 Task: Change the primary time zone to (GMT+00:00) United Kingdom Time.
Action: Mouse moved to (841, 82)
Screenshot: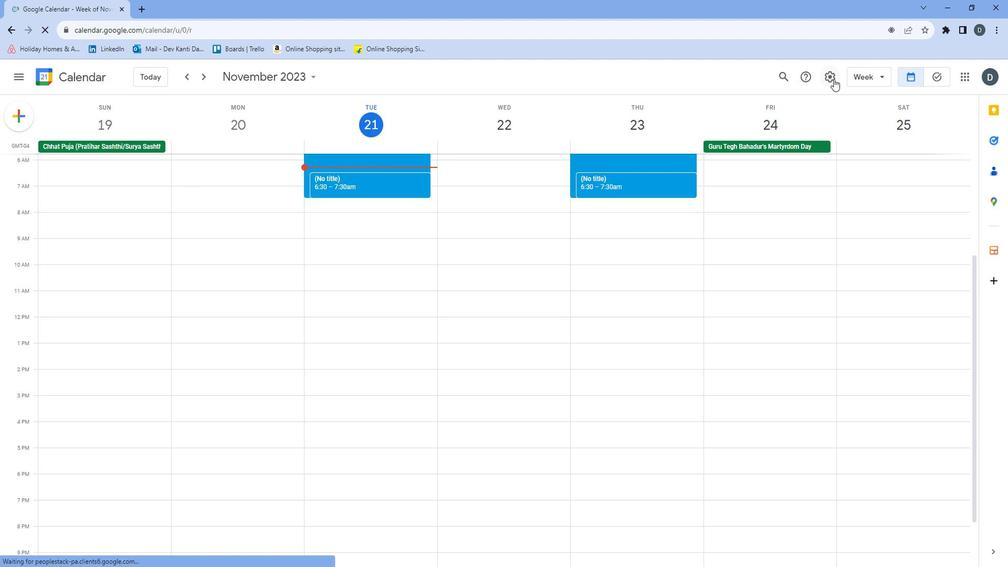 
Action: Mouse pressed left at (841, 82)
Screenshot: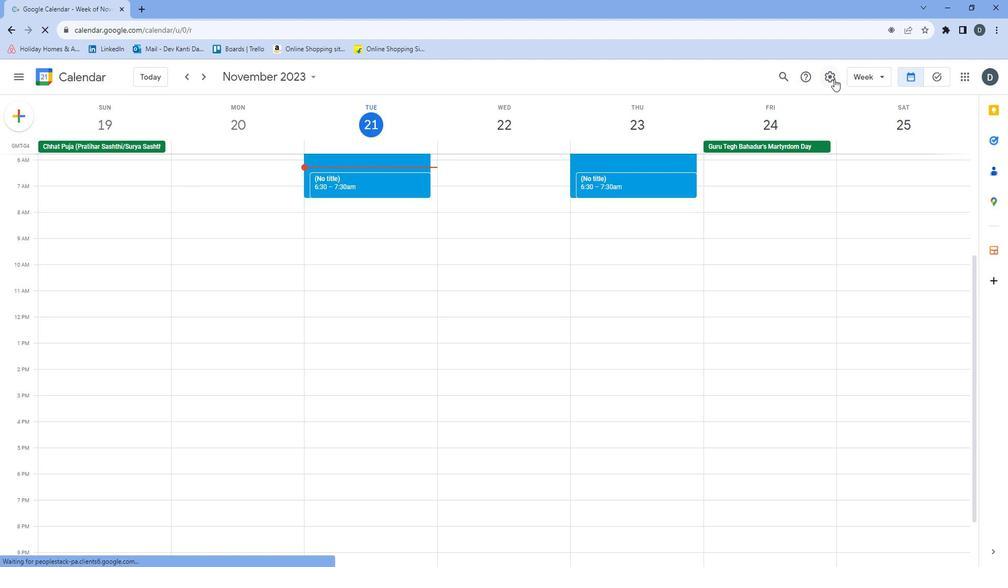
Action: Mouse moved to (845, 99)
Screenshot: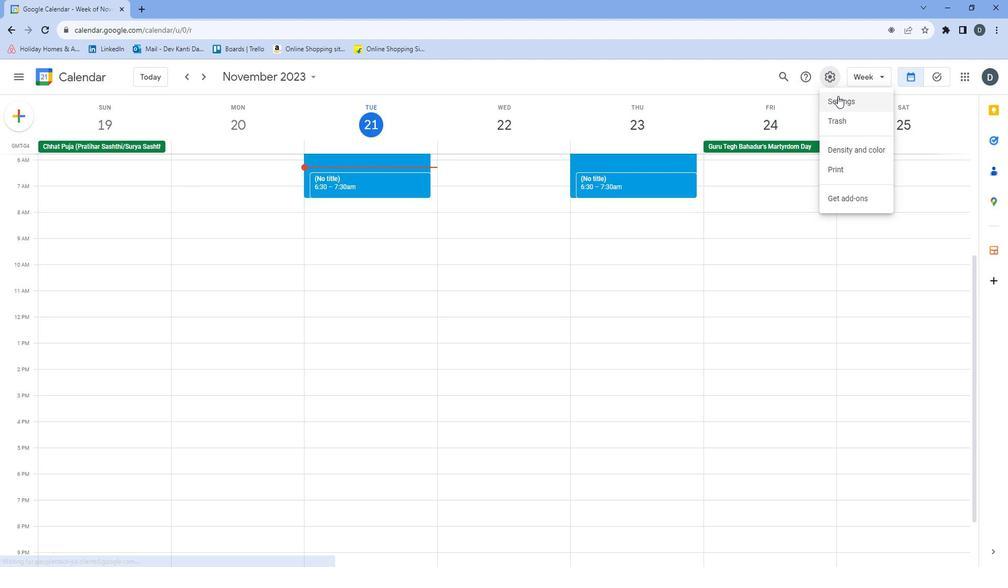 
Action: Mouse pressed left at (845, 99)
Screenshot: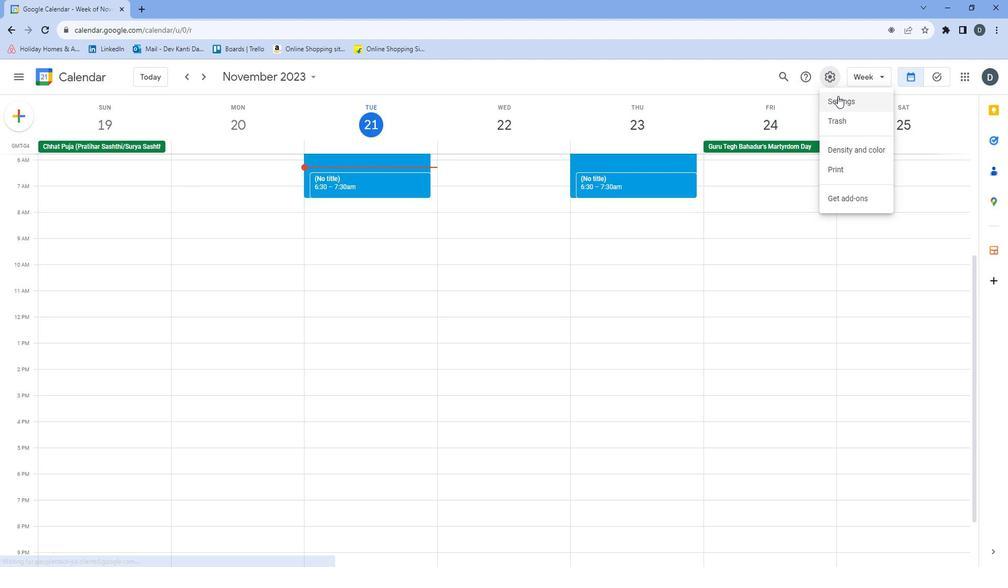 
Action: Mouse moved to (391, 337)
Screenshot: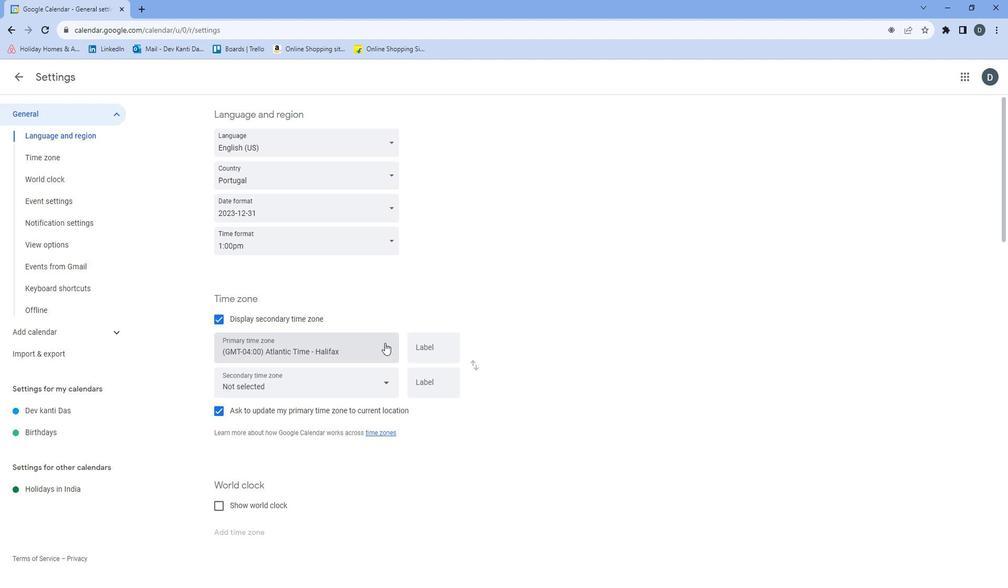 
Action: Mouse pressed left at (391, 337)
Screenshot: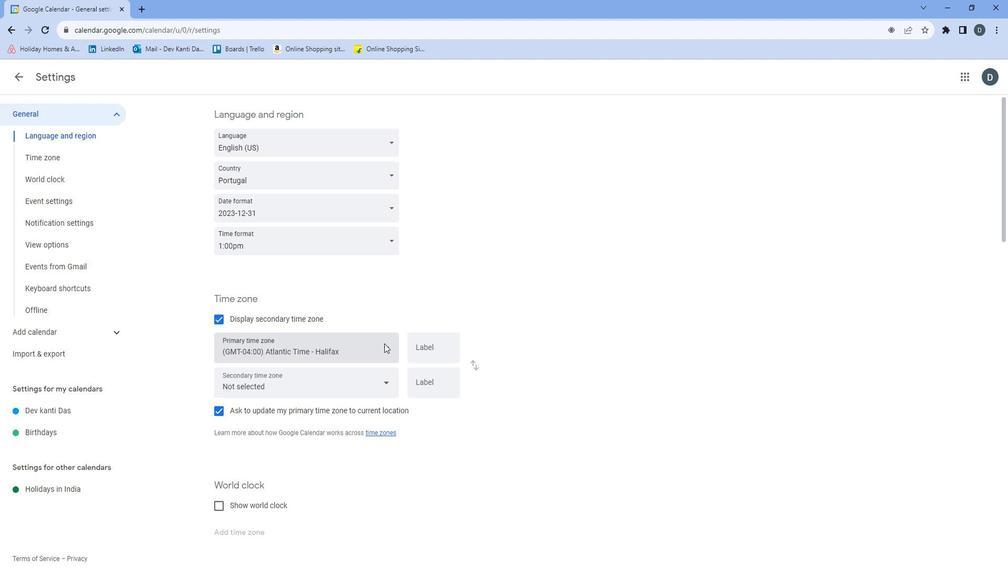 
Action: Mouse moved to (402, 150)
Screenshot: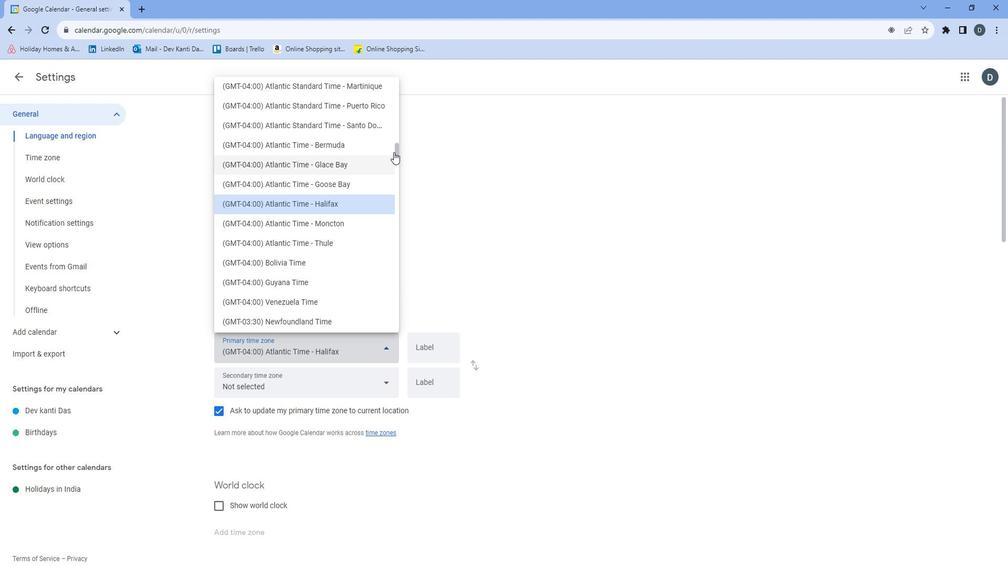 
Action: Mouse pressed left at (402, 150)
Screenshot: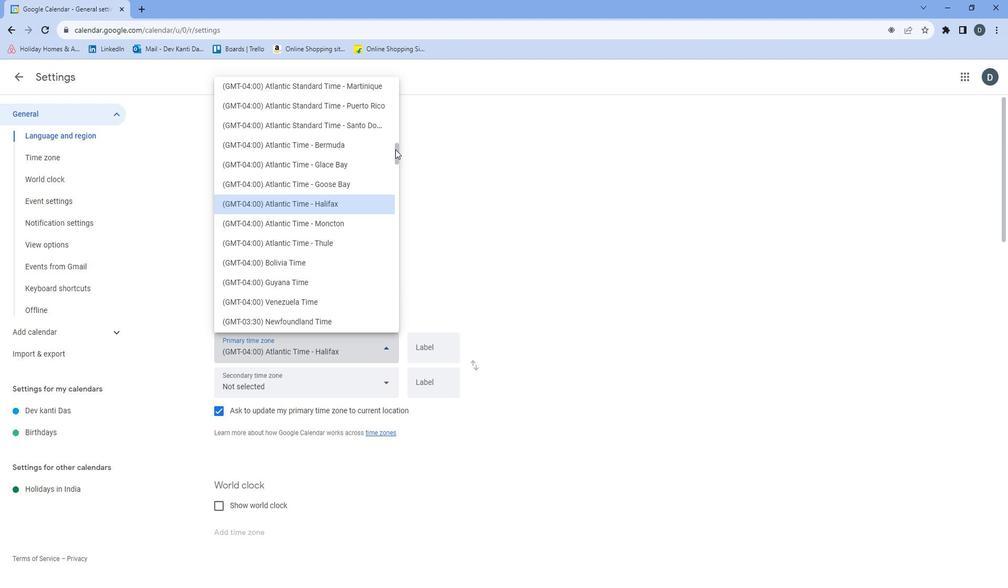 
Action: Mouse moved to (383, 128)
Screenshot: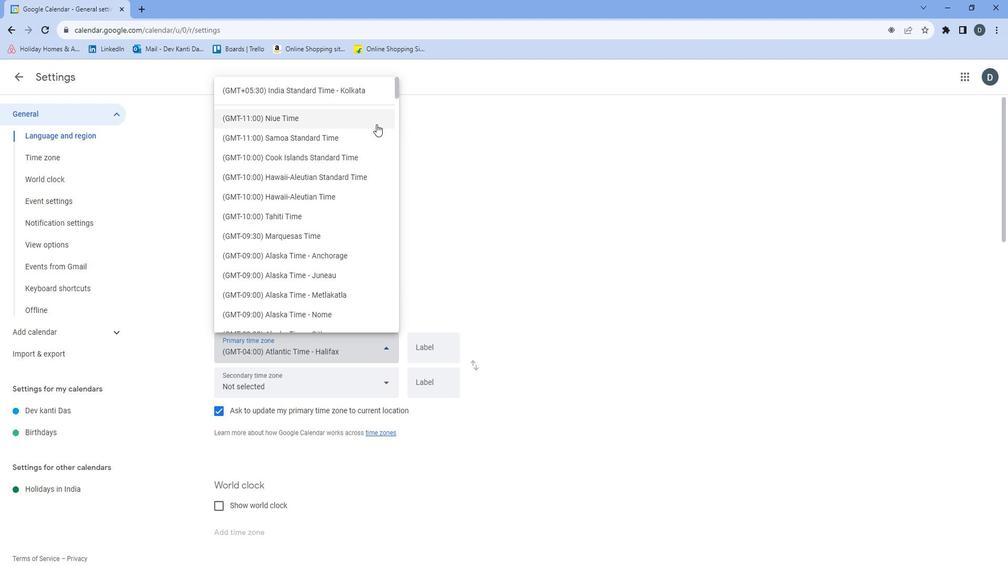 
Action: Mouse scrolled (383, 128) with delta (0, 0)
Screenshot: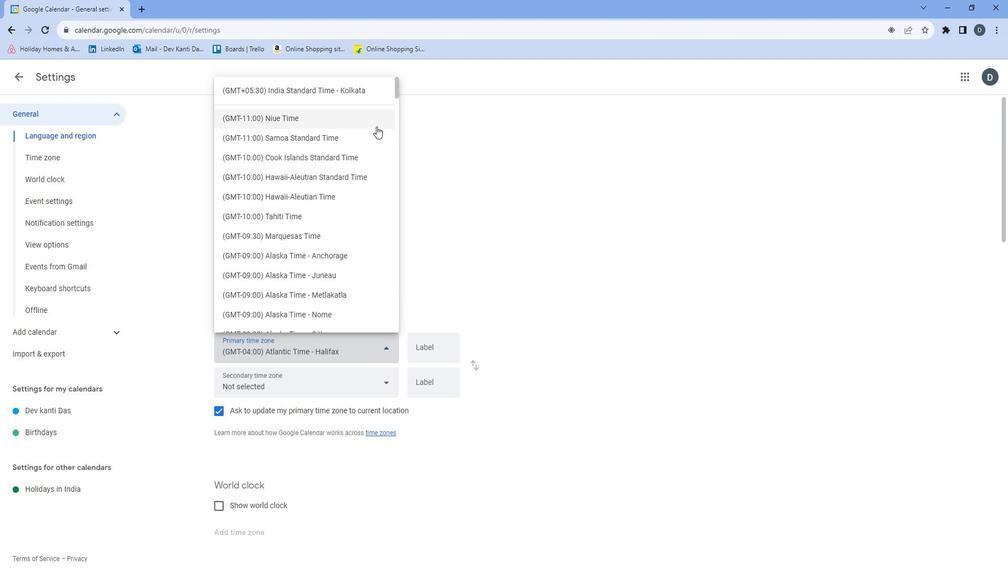 
Action: Mouse scrolled (383, 128) with delta (0, 0)
Screenshot: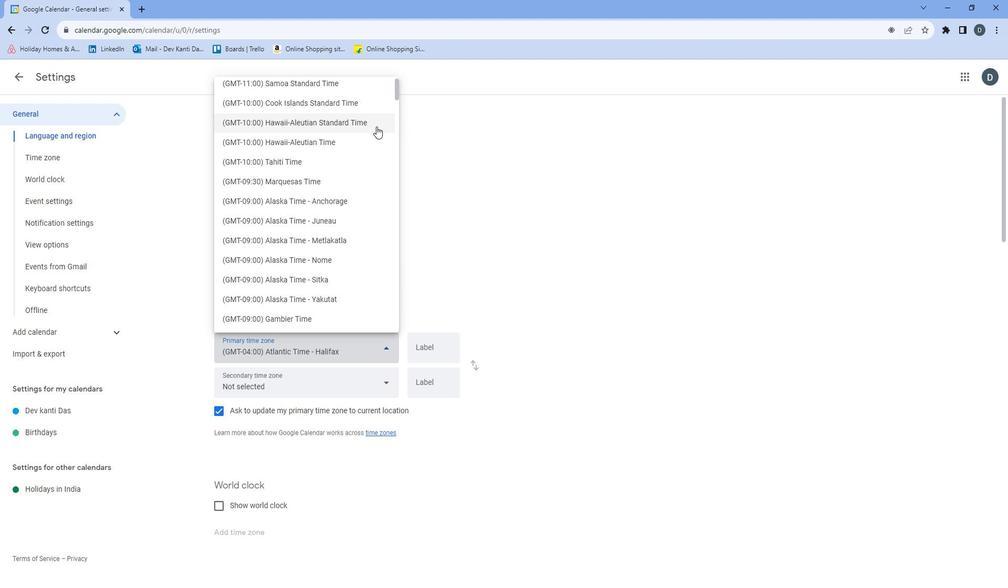 
Action: Mouse scrolled (383, 128) with delta (0, 0)
Screenshot: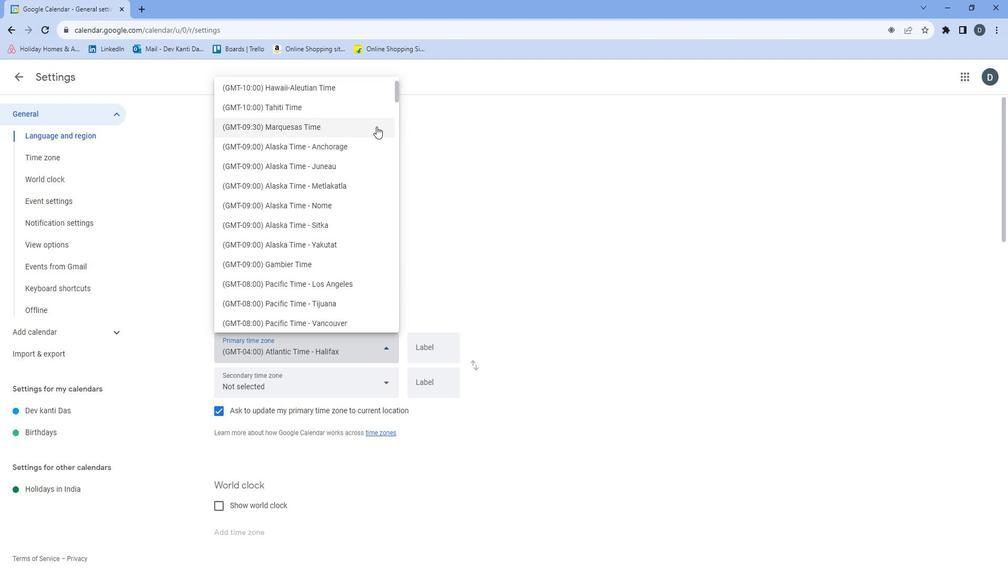 
Action: Mouse scrolled (383, 128) with delta (0, 0)
Screenshot: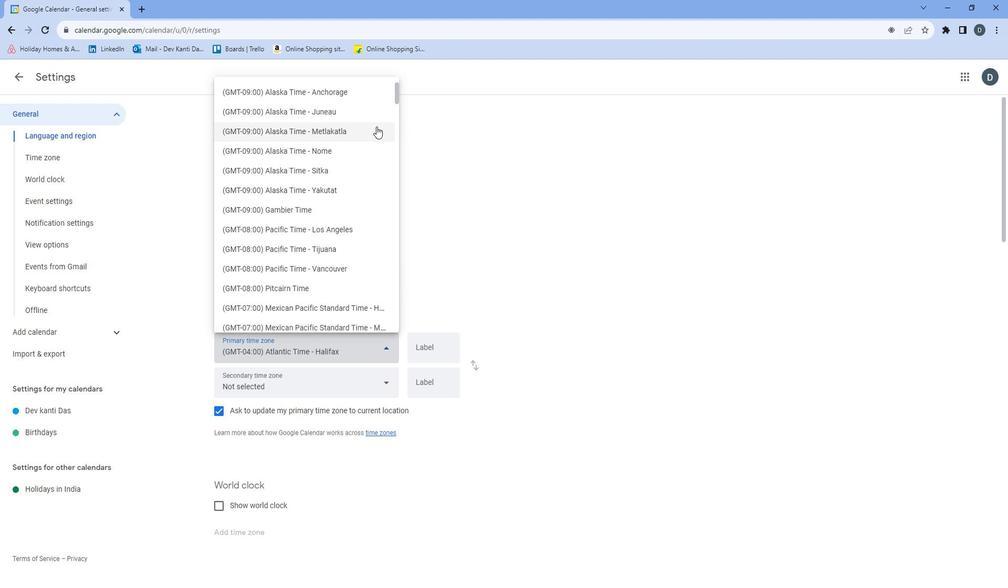 
Action: Mouse moved to (383, 128)
Screenshot: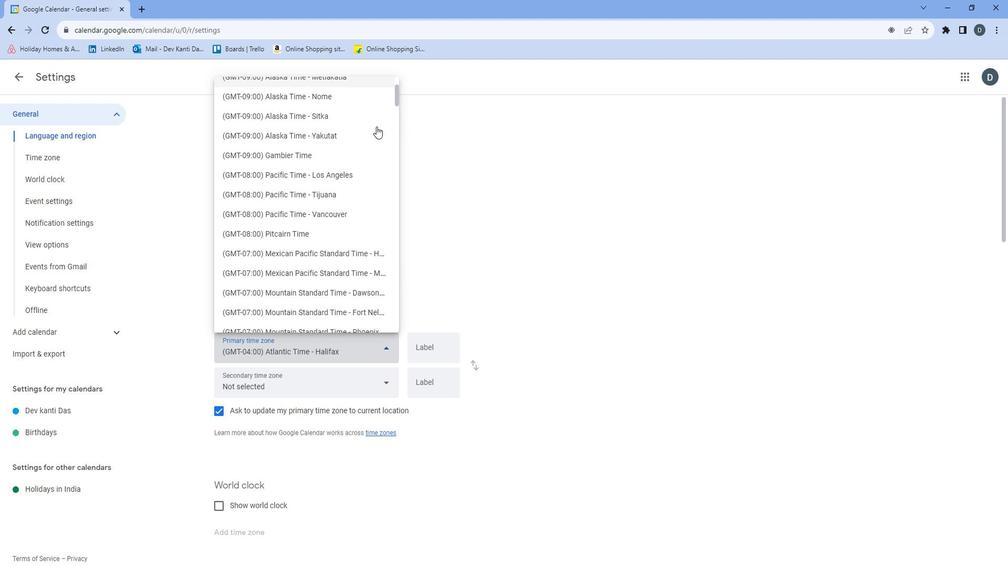 
Action: Mouse scrolled (383, 128) with delta (0, 0)
Screenshot: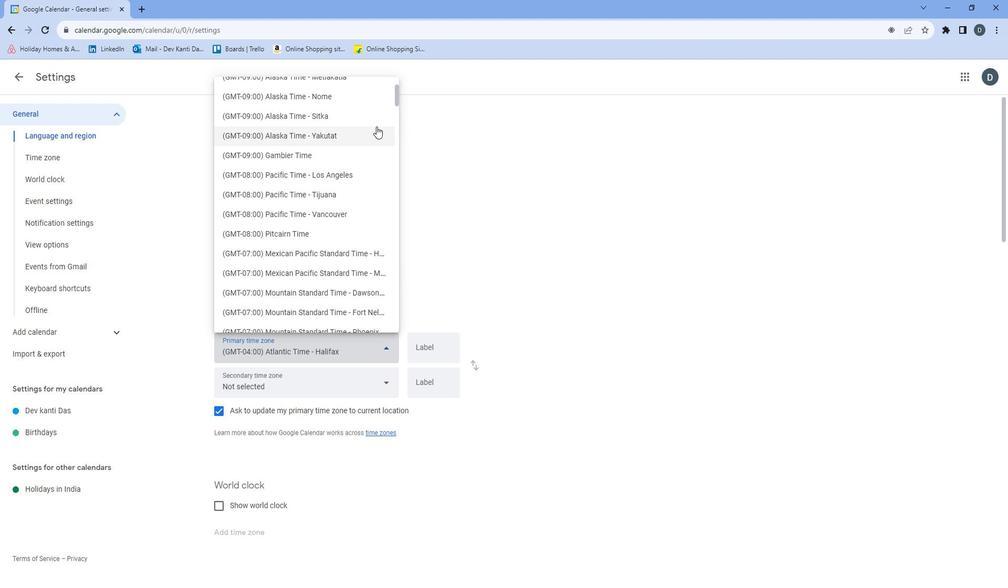 
Action: Mouse moved to (388, 128)
Screenshot: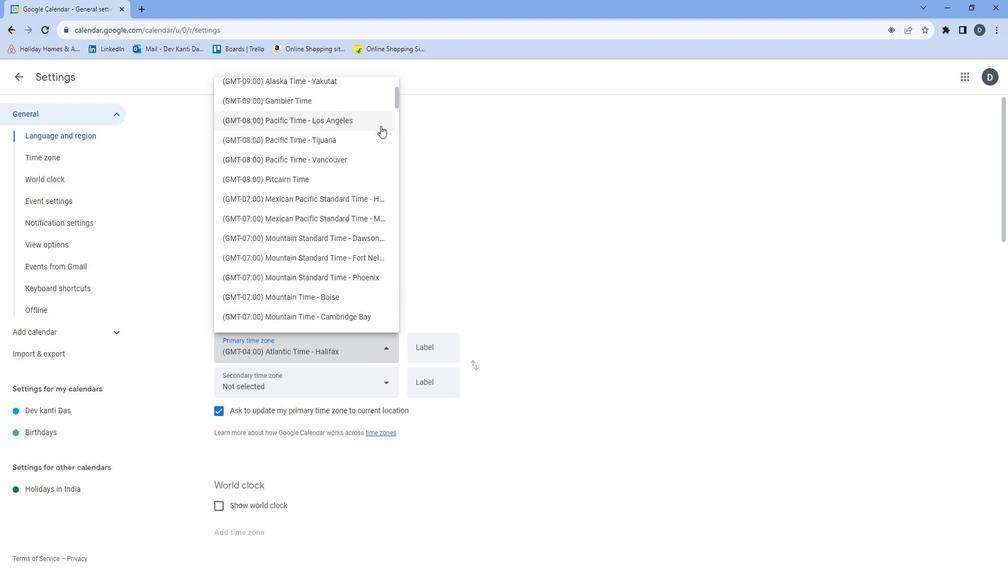 
Action: Mouse scrolled (388, 127) with delta (0, 0)
Screenshot: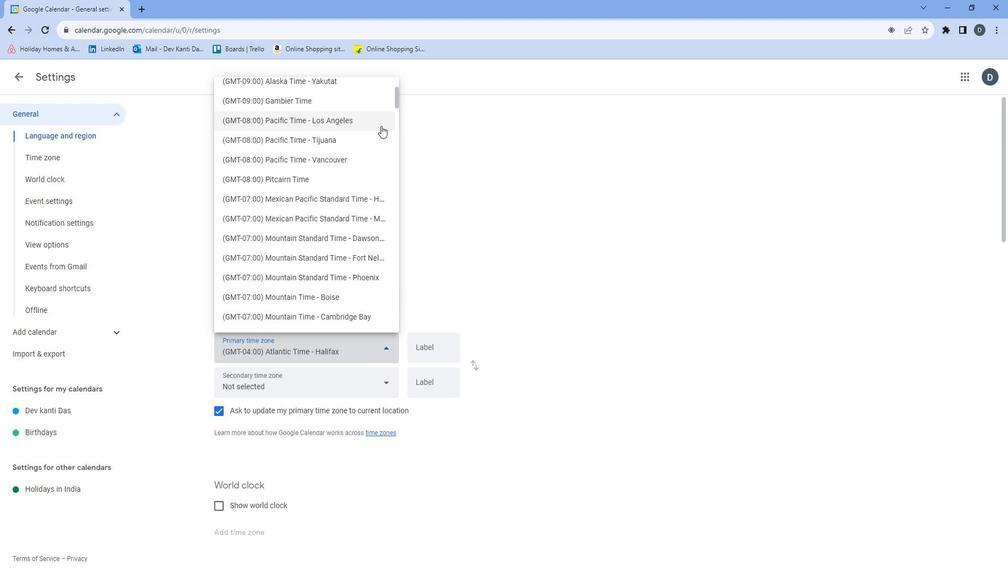 
Action: Mouse scrolled (388, 127) with delta (0, 0)
Screenshot: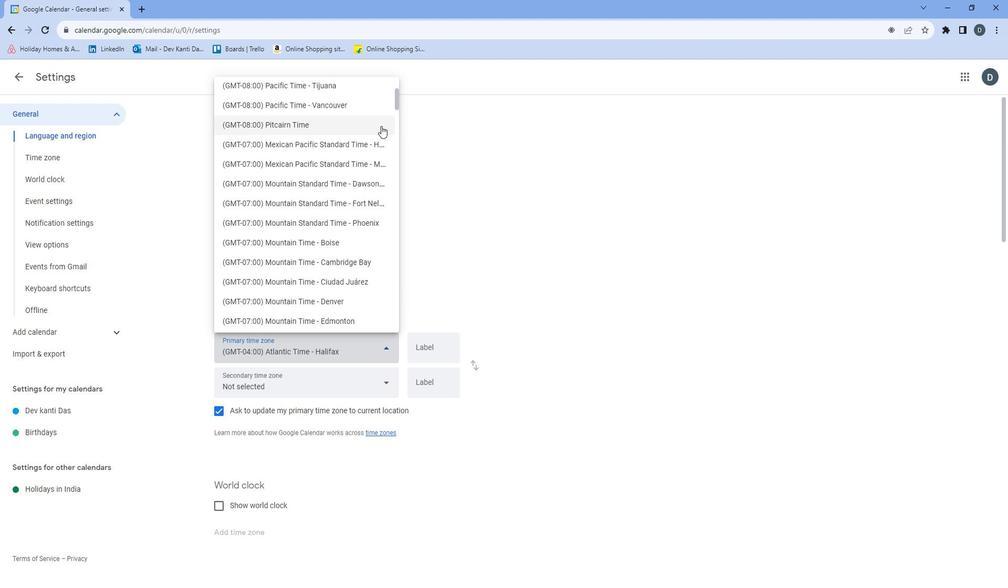 
Action: Mouse scrolled (388, 127) with delta (0, 0)
Screenshot: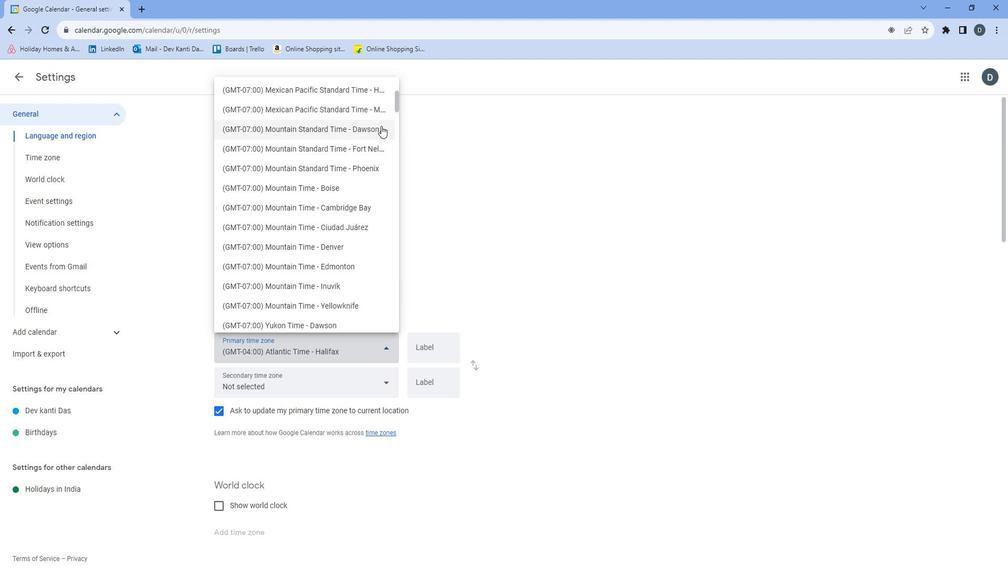 
Action: Mouse scrolled (388, 127) with delta (0, 0)
Screenshot: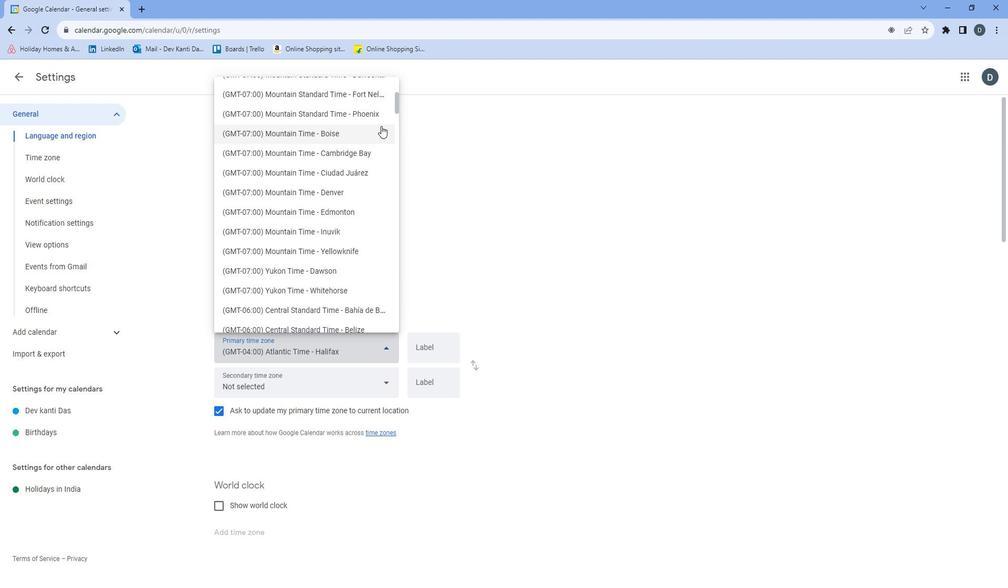 
Action: Mouse scrolled (388, 127) with delta (0, 0)
Screenshot: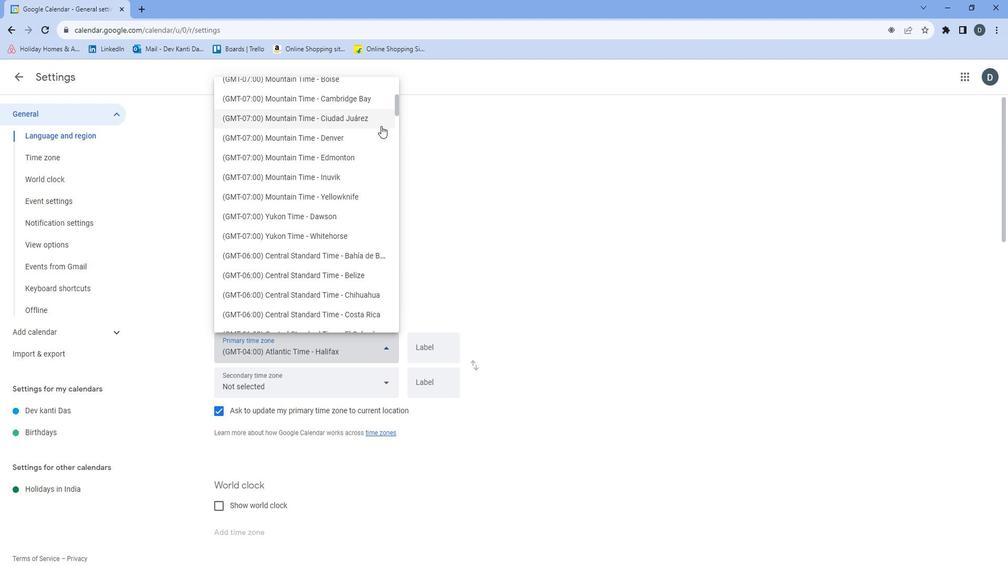 
Action: Mouse moved to (388, 128)
Screenshot: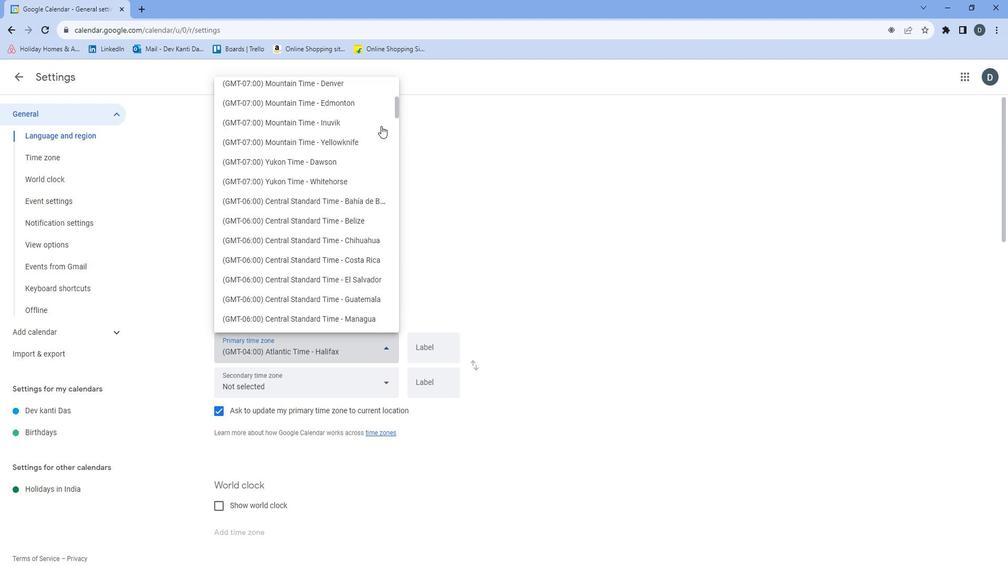 
Action: Mouse scrolled (388, 128) with delta (0, 0)
Screenshot: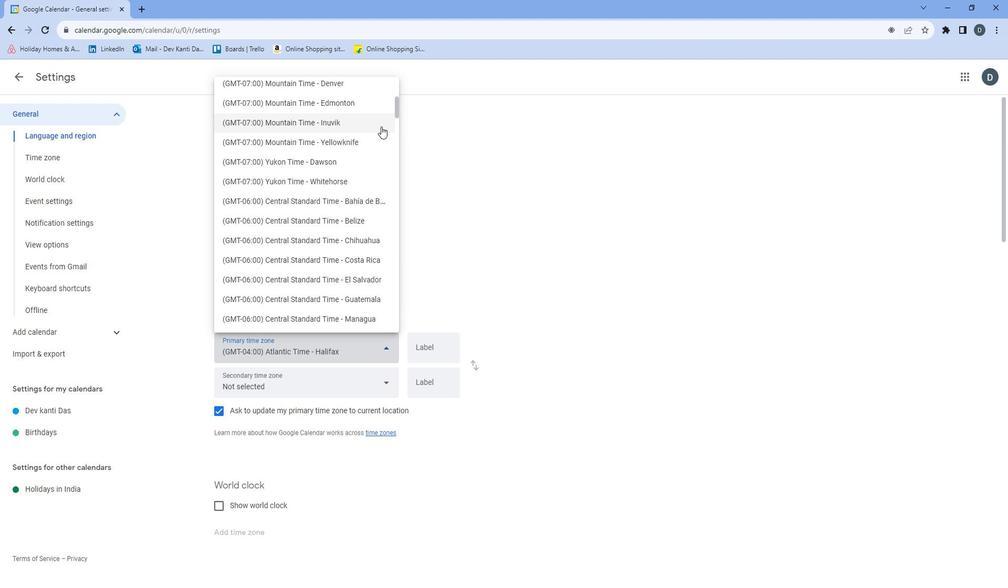 
Action: Mouse scrolled (388, 128) with delta (0, 0)
Screenshot: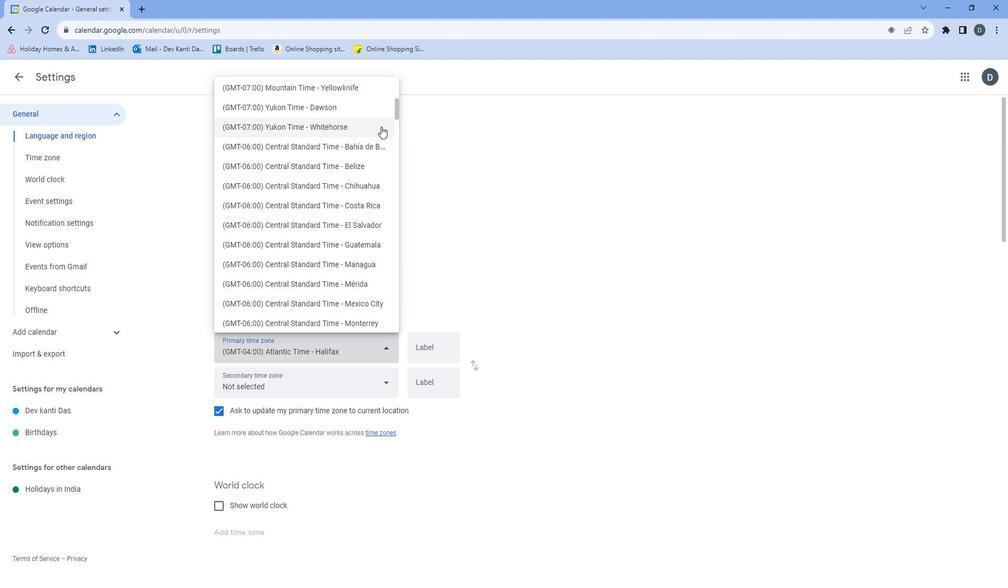 
Action: Mouse scrolled (388, 128) with delta (0, 0)
Screenshot: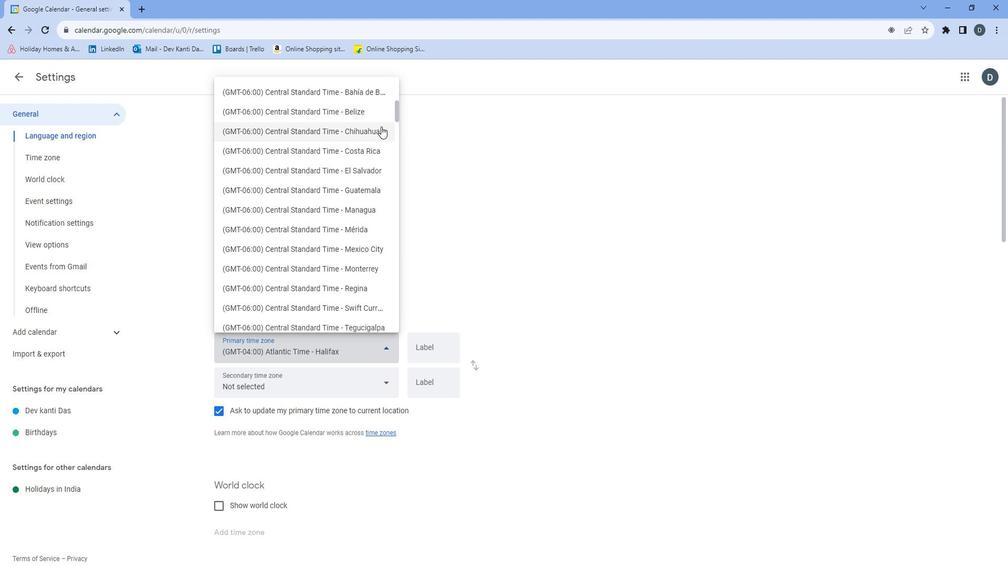 
Action: Mouse scrolled (388, 128) with delta (0, 0)
Screenshot: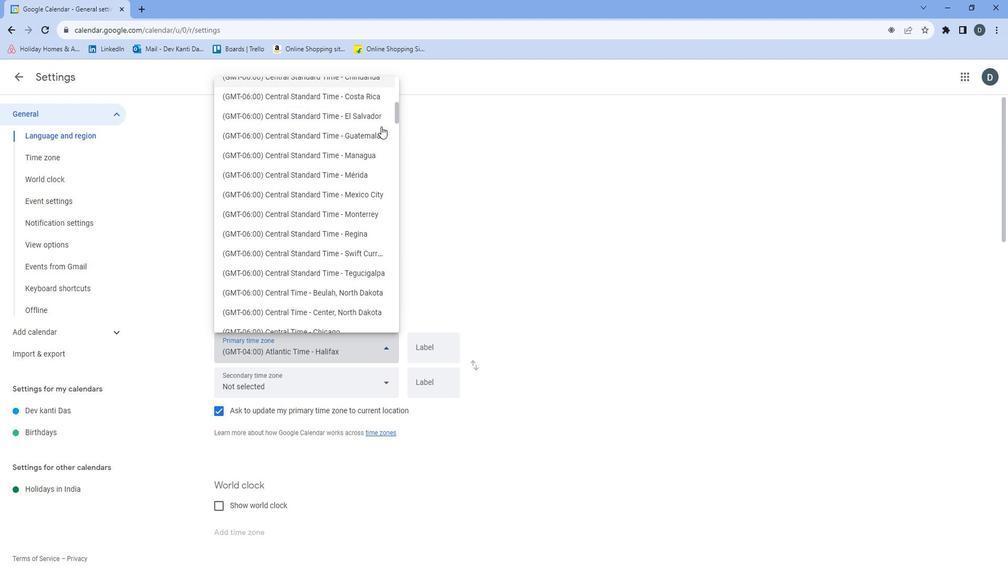 
Action: Mouse scrolled (388, 128) with delta (0, 0)
Screenshot: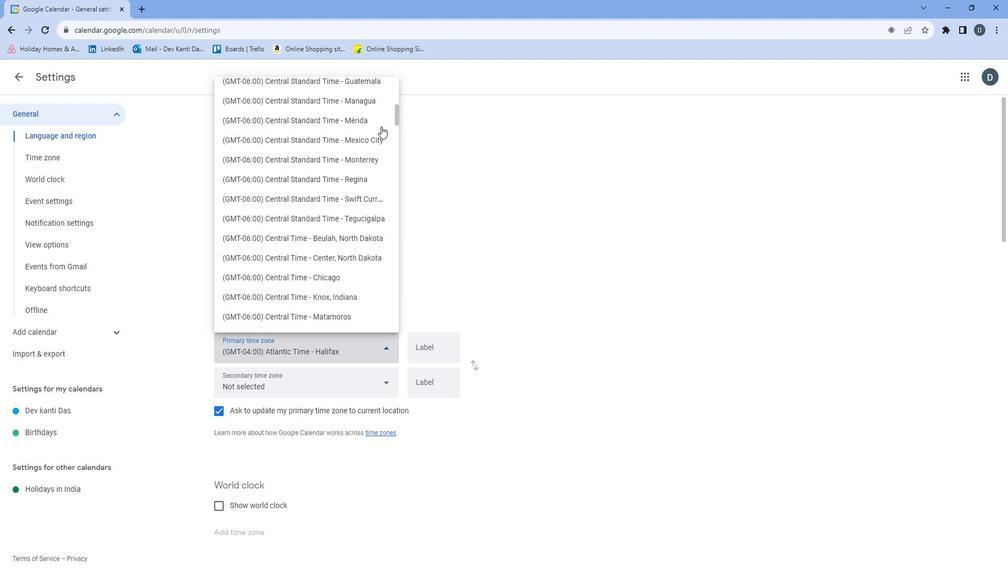 
Action: Mouse scrolled (388, 128) with delta (0, 0)
Screenshot: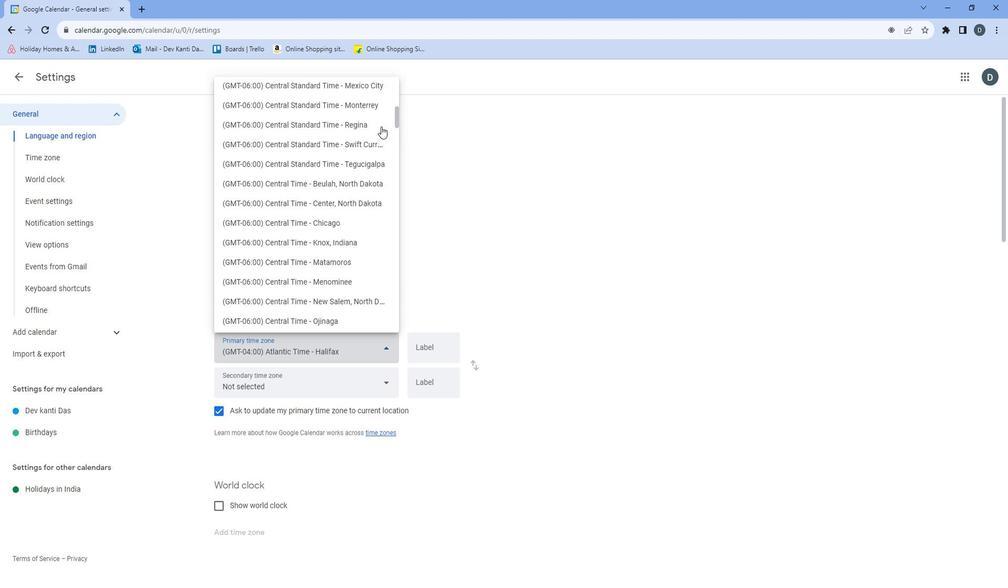 
Action: Mouse scrolled (388, 128) with delta (0, 0)
Screenshot: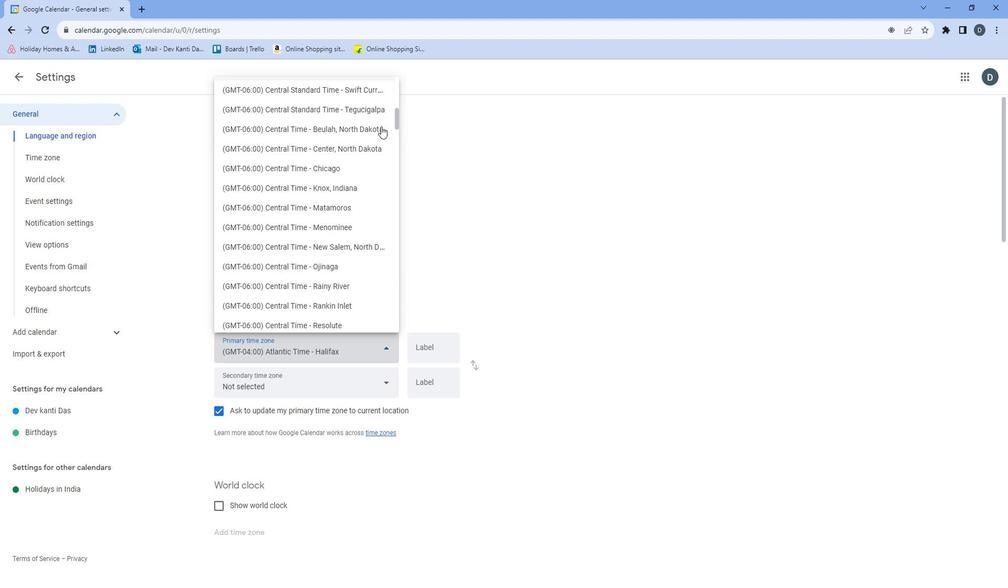 
Action: Mouse scrolled (388, 128) with delta (0, 0)
Screenshot: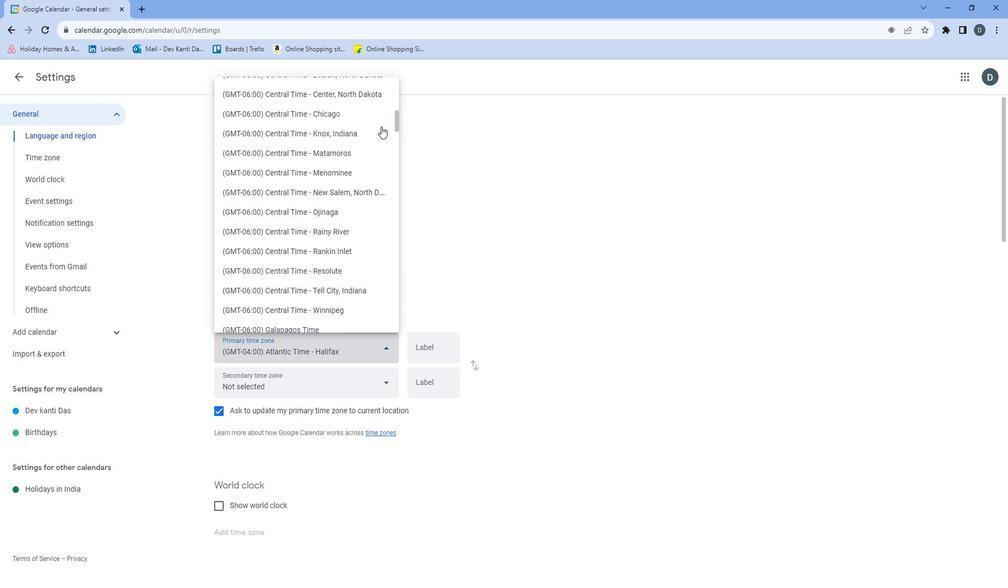 
Action: Mouse scrolled (388, 128) with delta (0, 0)
Screenshot: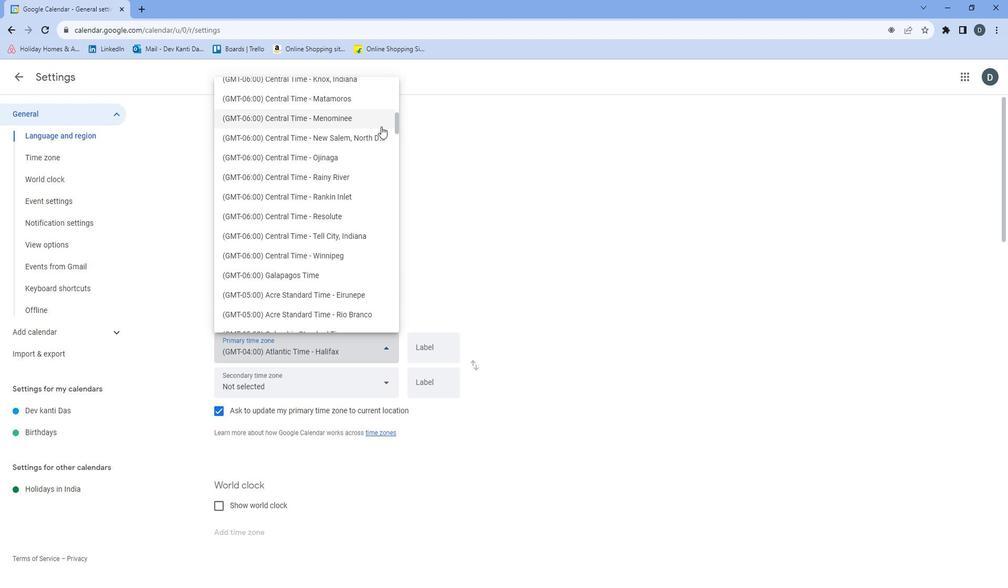 
Action: Mouse scrolled (388, 128) with delta (0, 0)
Screenshot: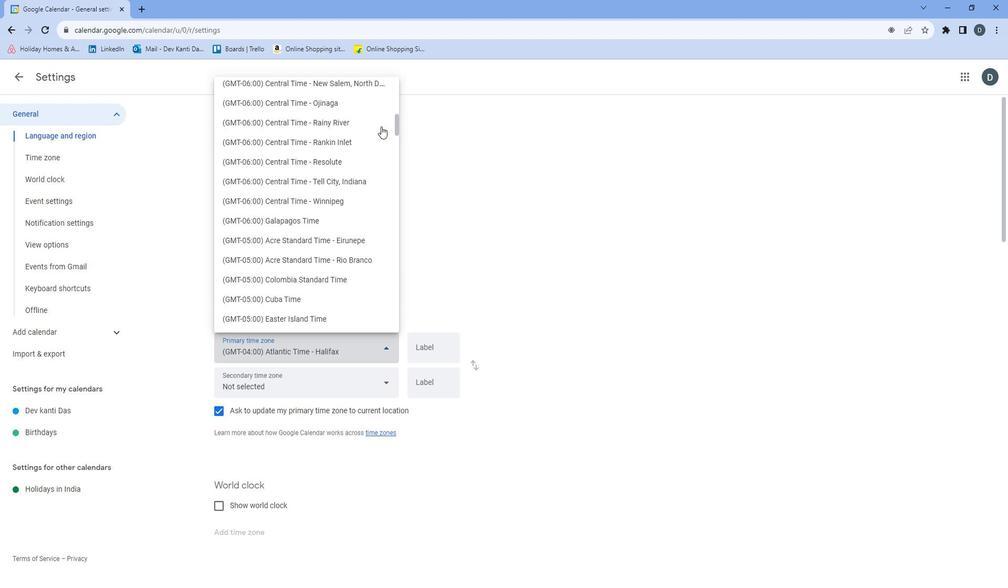 
Action: Mouse scrolled (388, 128) with delta (0, 0)
Screenshot: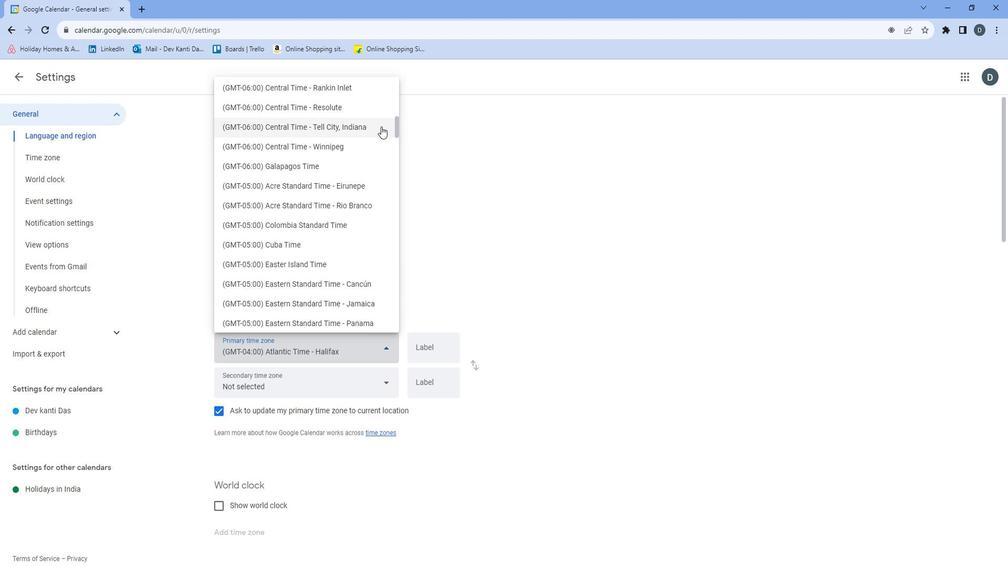 
Action: Mouse scrolled (388, 128) with delta (0, 0)
Screenshot: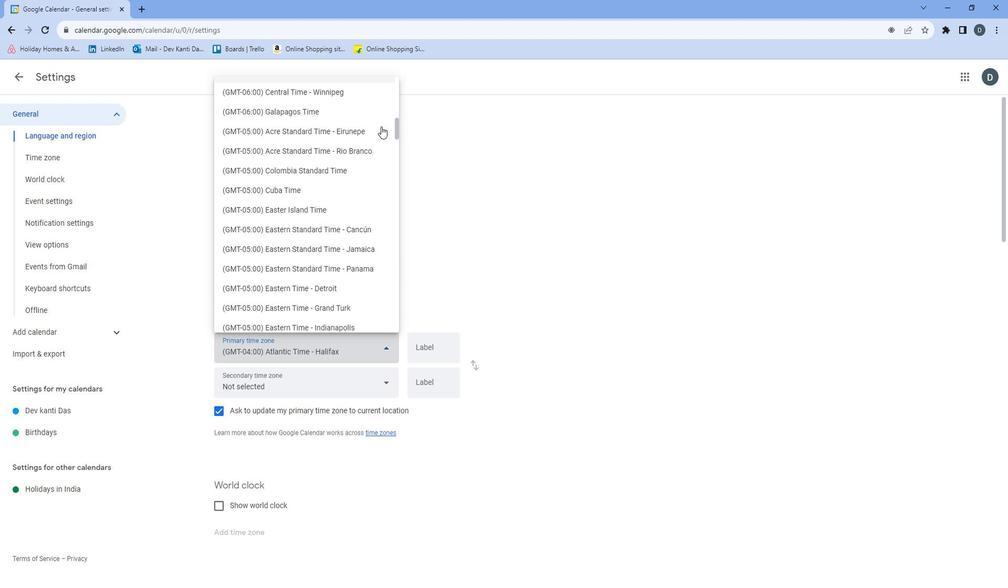 
Action: Mouse scrolled (388, 128) with delta (0, 0)
Screenshot: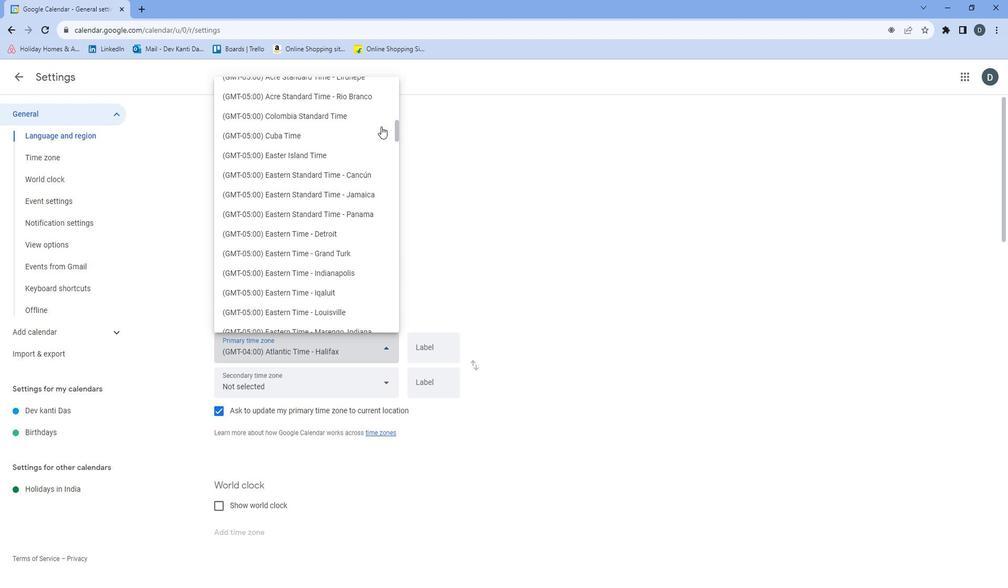 
Action: Mouse scrolled (388, 128) with delta (0, 0)
Screenshot: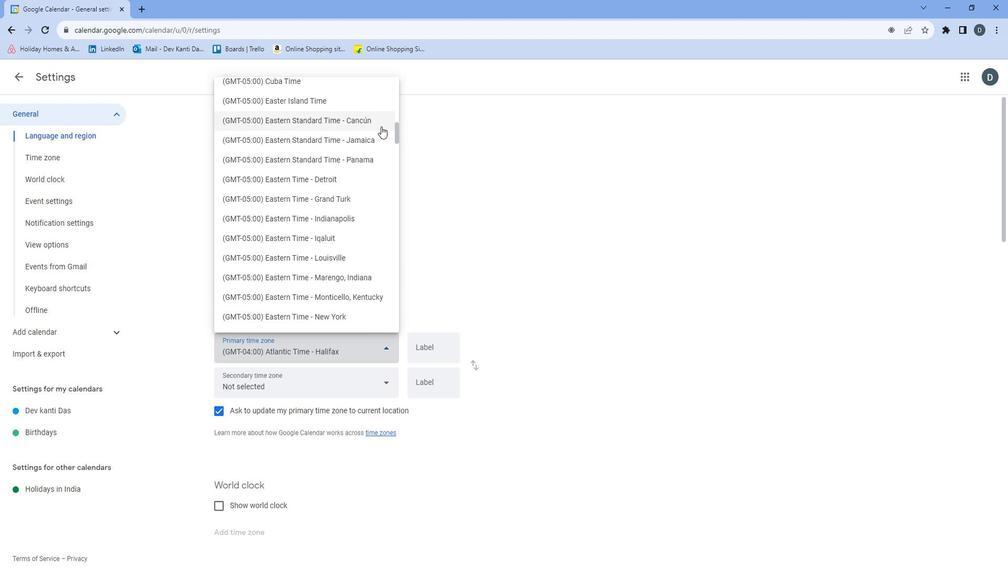 
Action: Mouse scrolled (388, 128) with delta (0, 0)
Screenshot: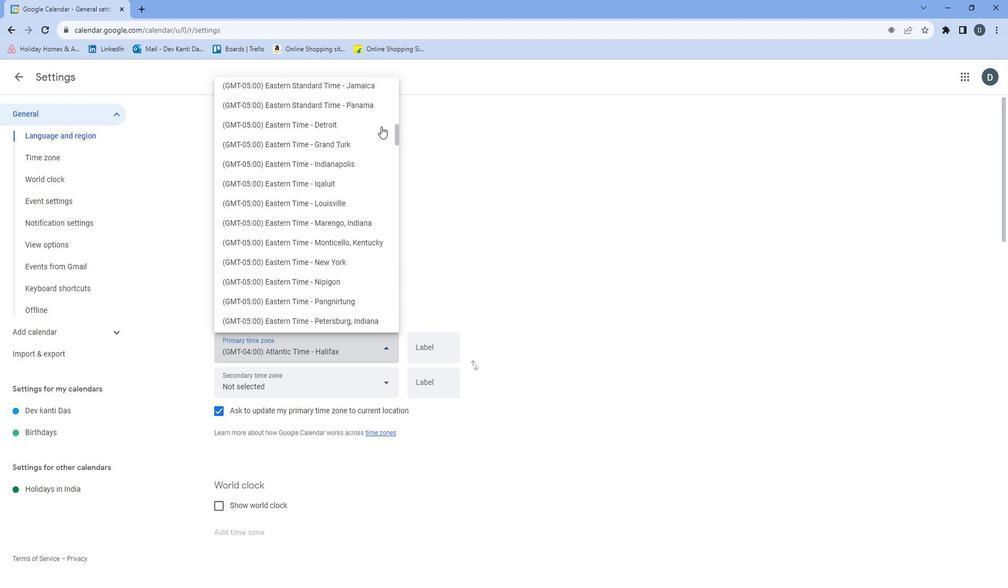 
Action: Mouse scrolled (388, 128) with delta (0, 0)
Screenshot: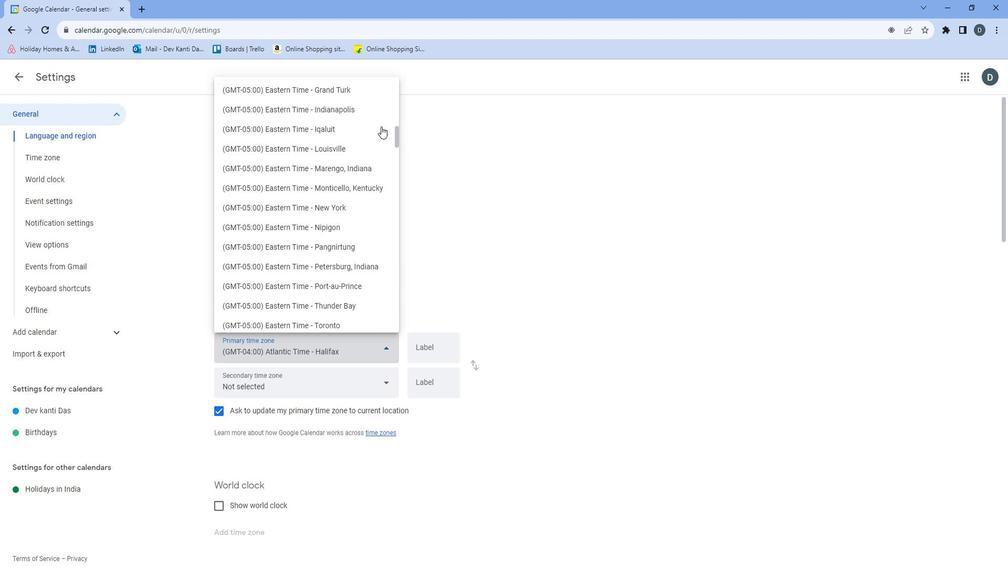 
Action: Mouse scrolled (388, 128) with delta (0, 0)
Screenshot: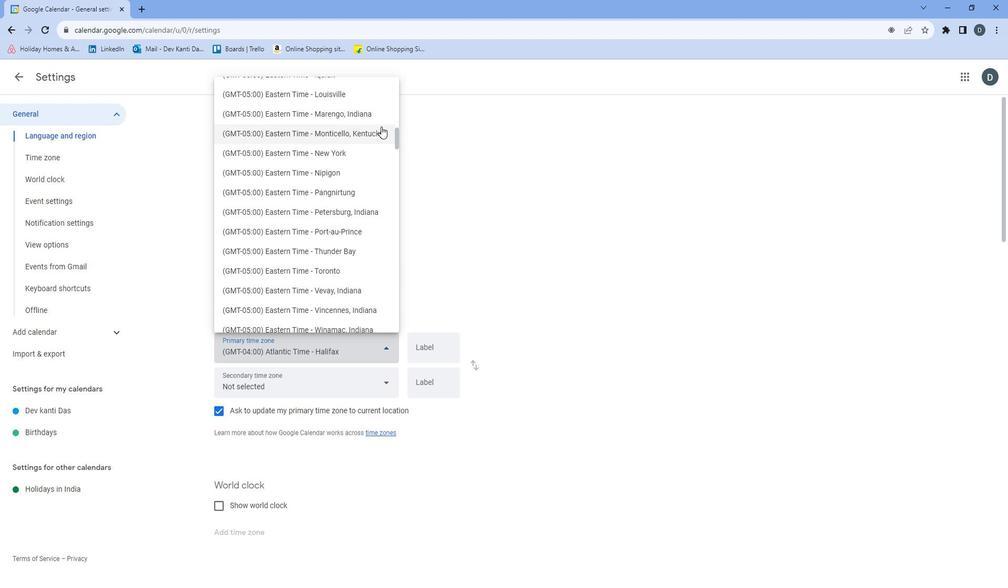 
Action: Mouse scrolled (388, 128) with delta (0, 0)
Screenshot: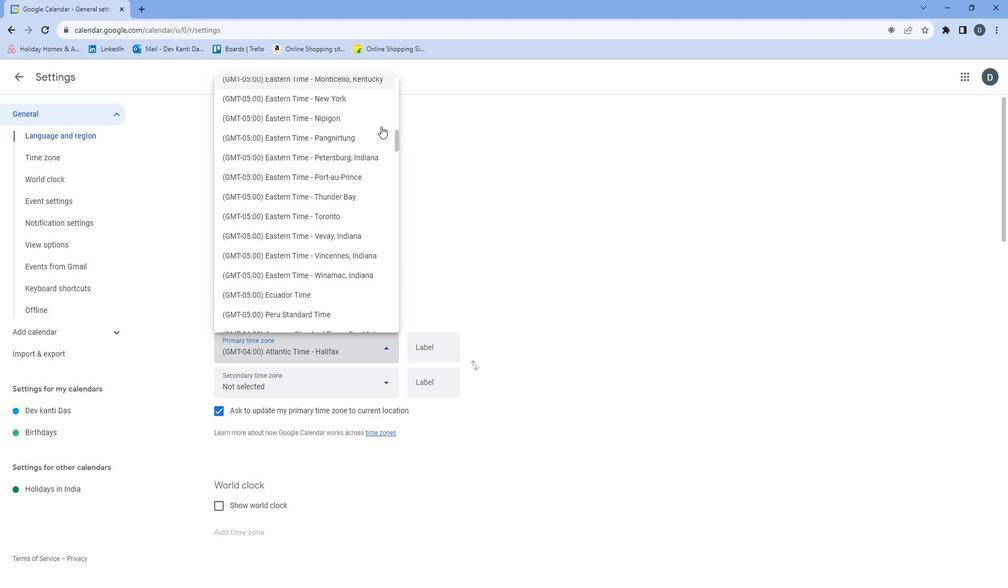 
Action: Mouse scrolled (388, 128) with delta (0, 0)
Screenshot: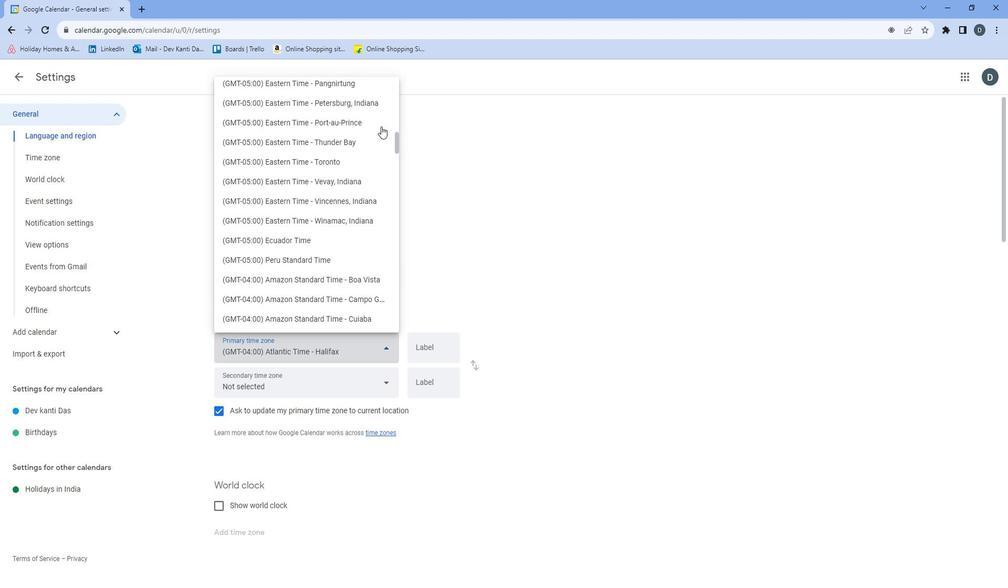 
Action: Mouse scrolled (388, 128) with delta (0, 0)
Screenshot: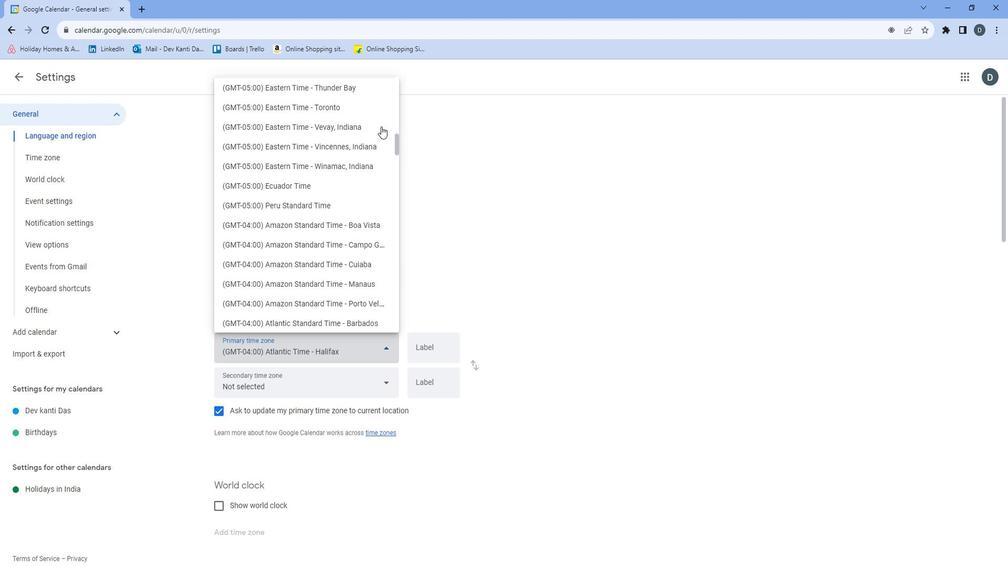 
Action: Mouse scrolled (388, 128) with delta (0, 0)
Screenshot: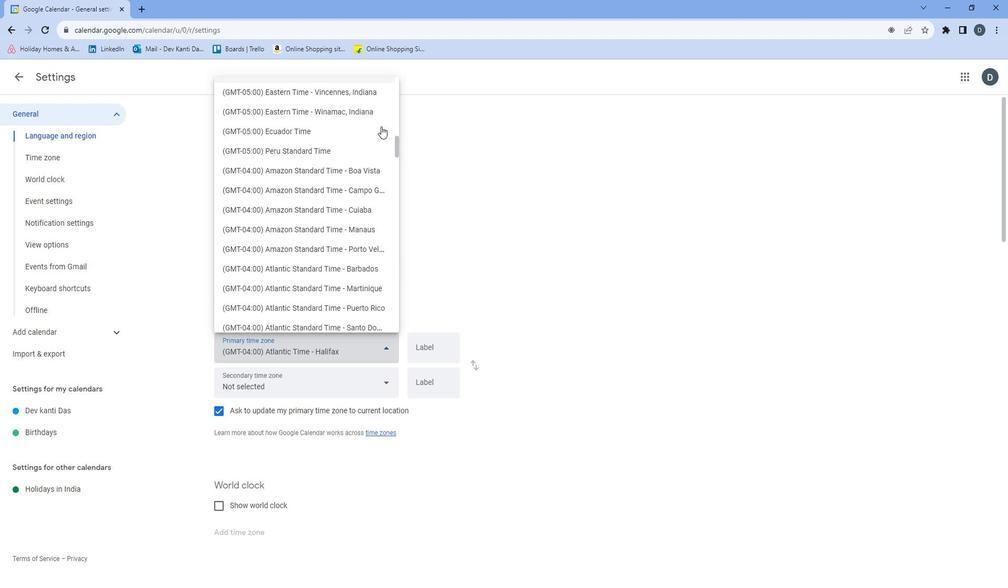
Action: Mouse scrolled (388, 128) with delta (0, 0)
Screenshot: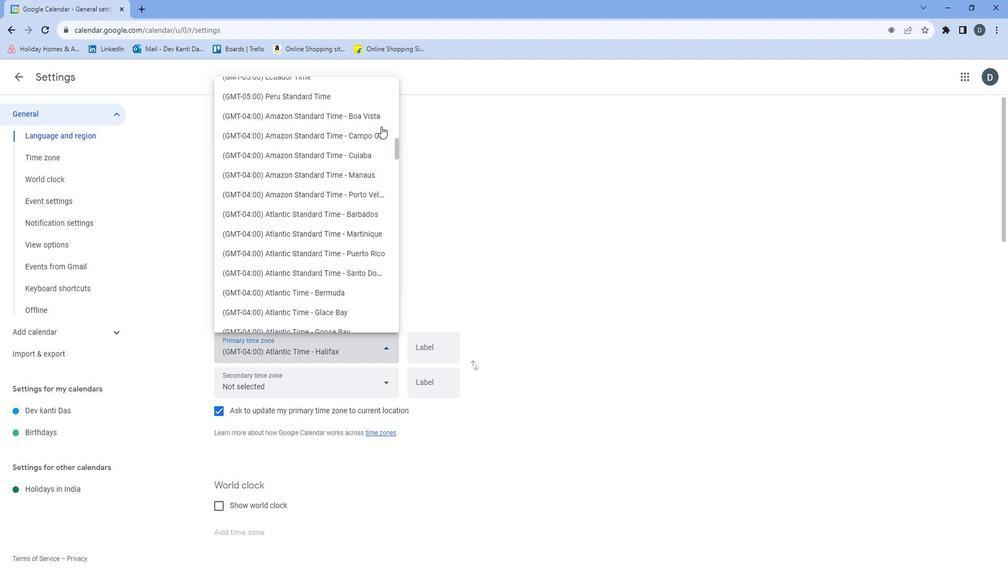 
Action: Mouse scrolled (388, 128) with delta (0, 0)
Screenshot: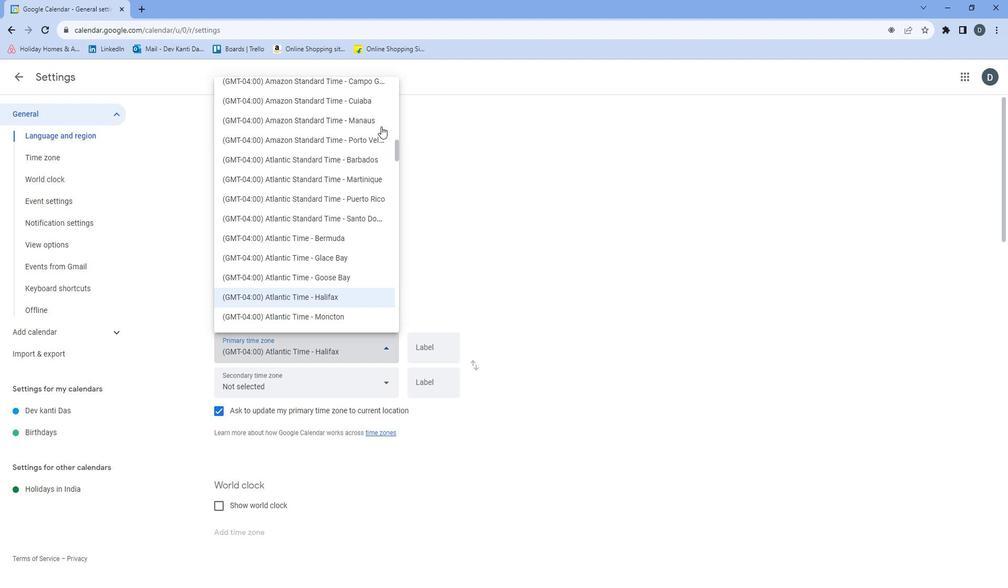 
Action: Mouse scrolled (388, 128) with delta (0, 0)
Screenshot: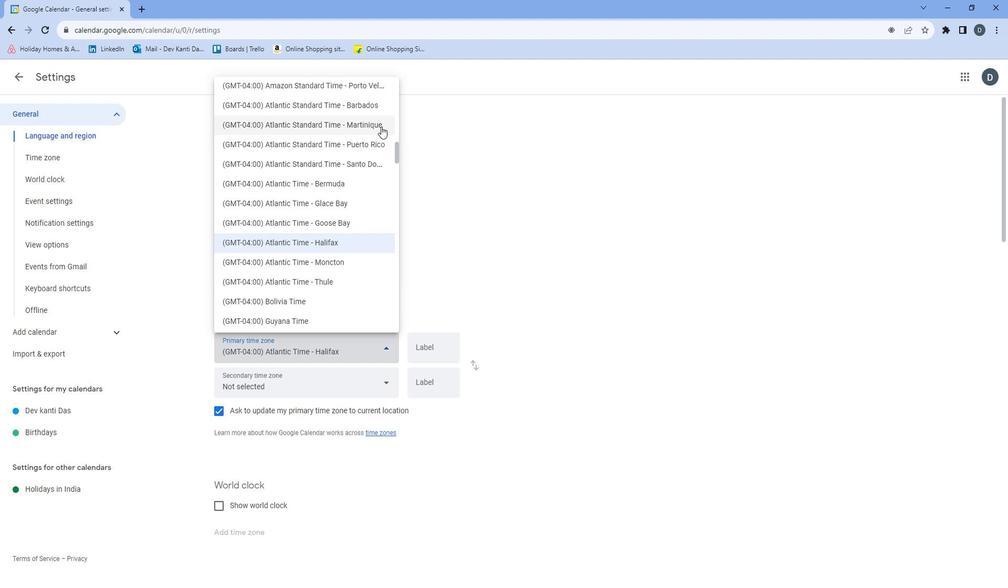 
Action: Mouse scrolled (388, 128) with delta (0, 0)
Screenshot: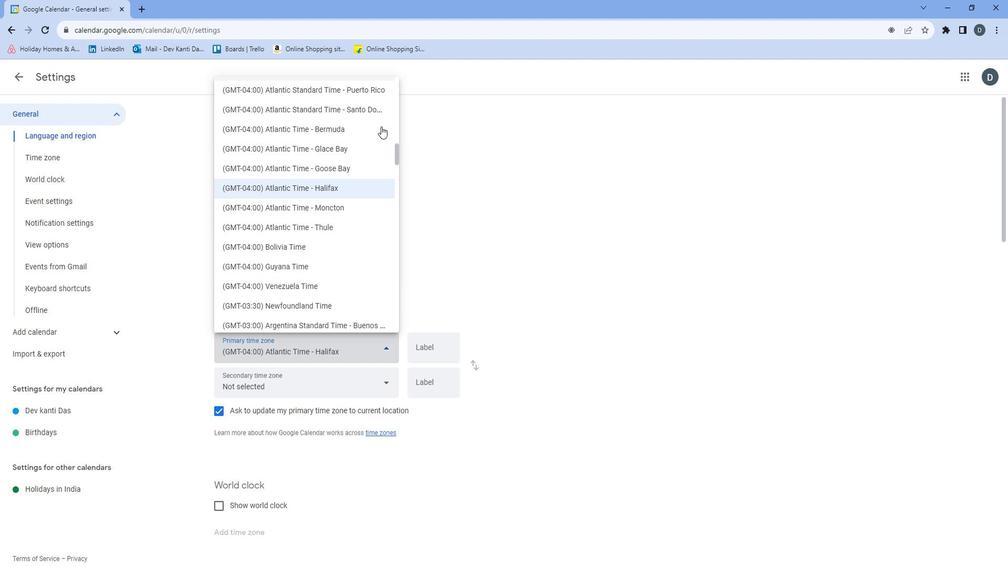 
Action: Mouse scrolled (388, 128) with delta (0, 0)
Screenshot: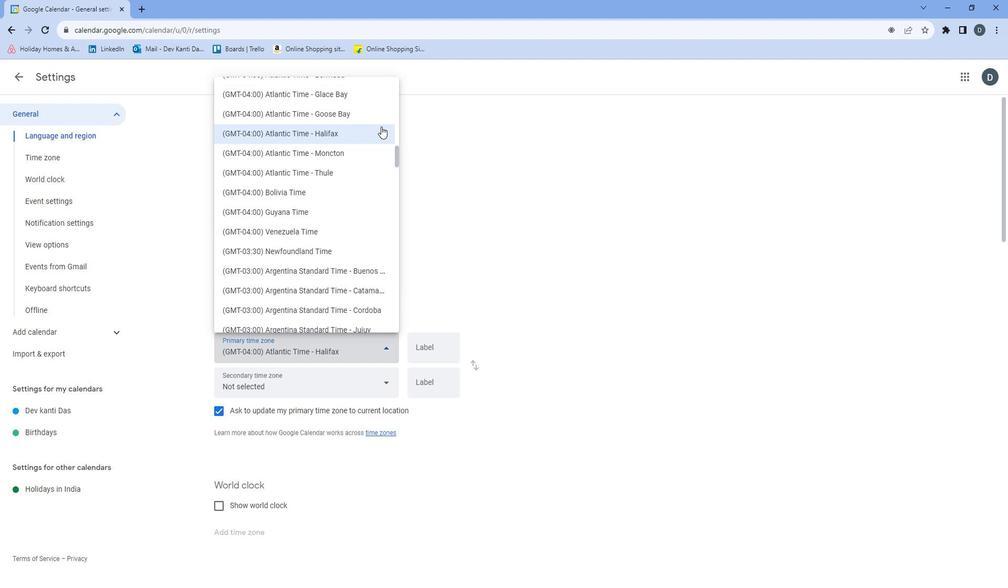 
Action: Mouse scrolled (388, 128) with delta (0, 0)
Screenshot: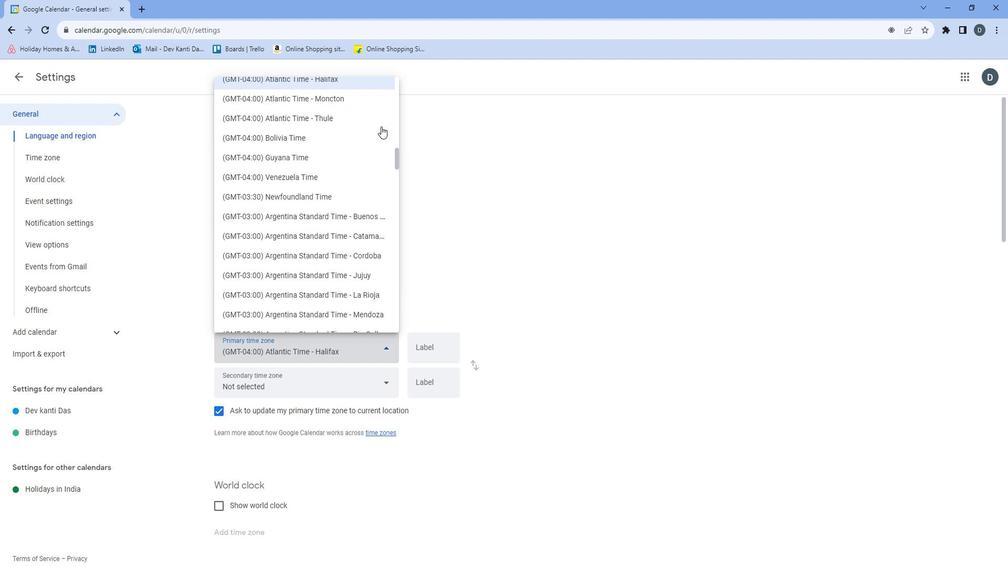 
Action: Mouse scrolled (388, 128) with delta (0, 0)
Screenshot: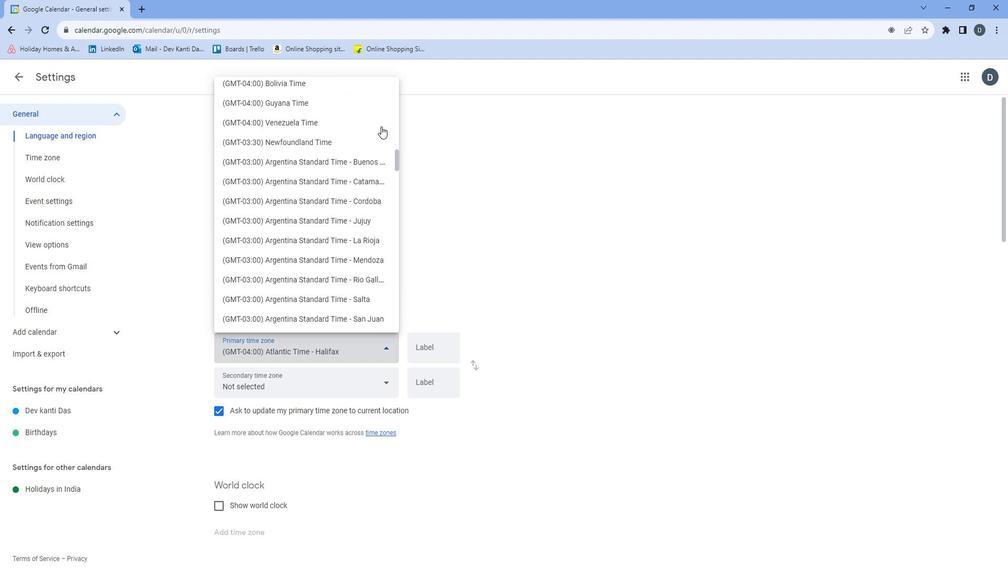 
Action: Mouse scrolled (388, 128) with delta (0, 0)
Screenshot: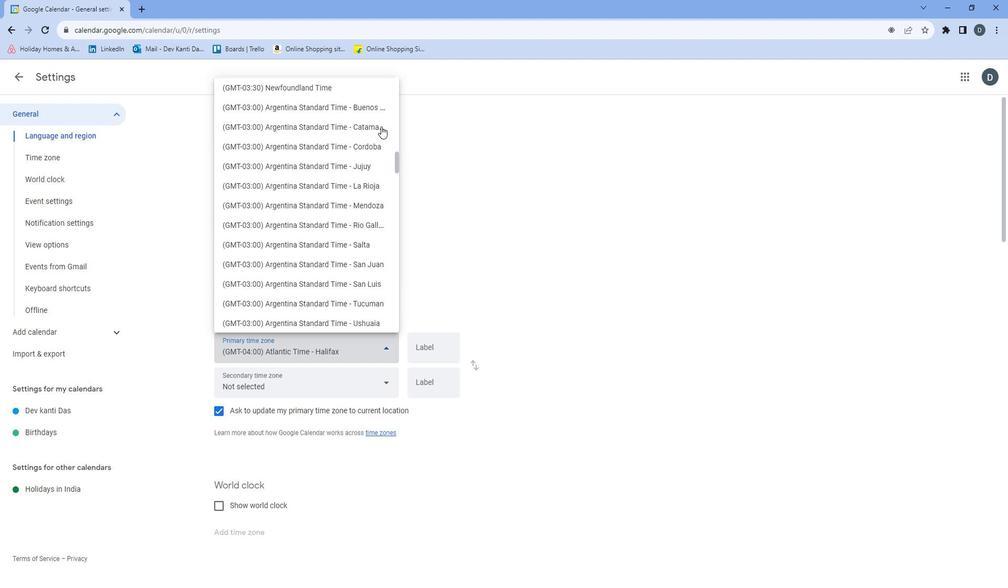 
Action: Mouse scrolled (388, 128) with delta (0, 0)
Screenshot: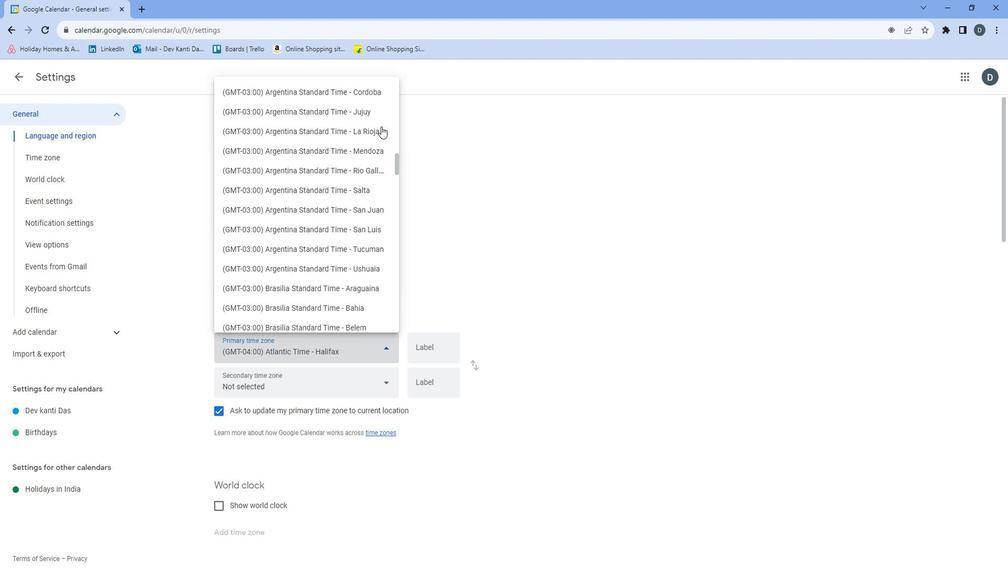 
Action: Mouse scrolled (388, 128) with delta (0, 0)
Screenshot: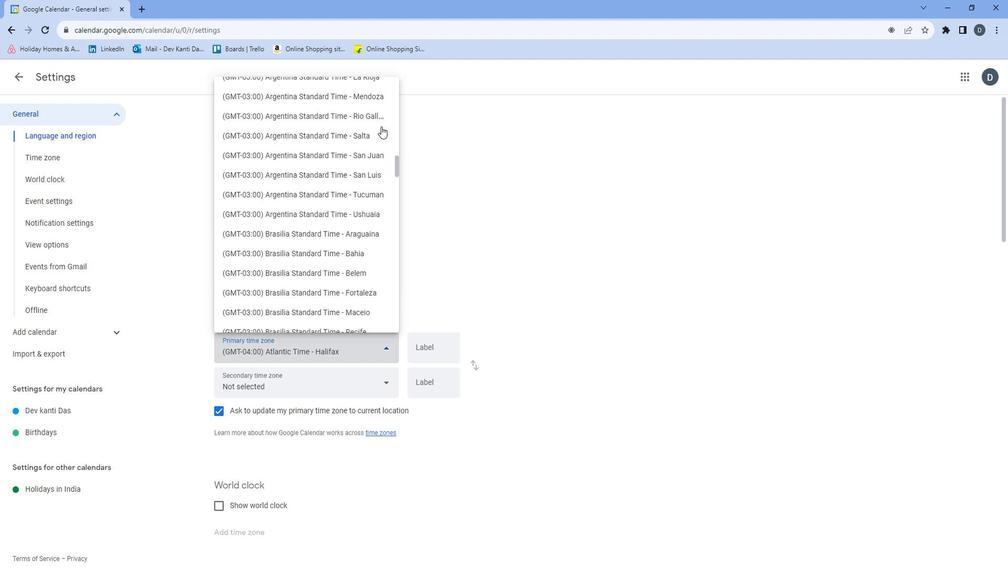 
Action: Mouse scrolled (388, 128) with delta (0, 0)
Screenshot: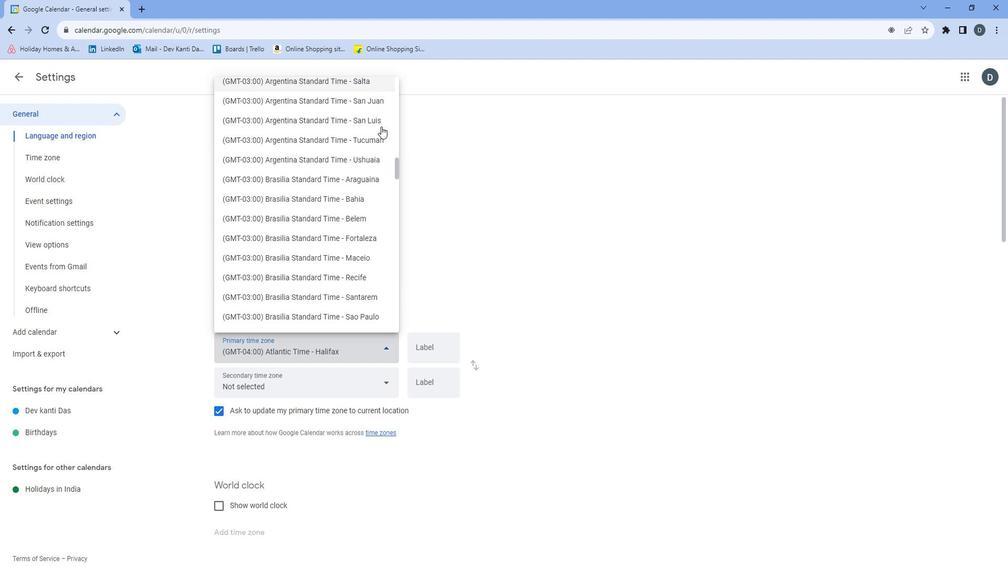 
Action: Mouse scrolled (388, 128) with delta (0, 0)
Screenshot: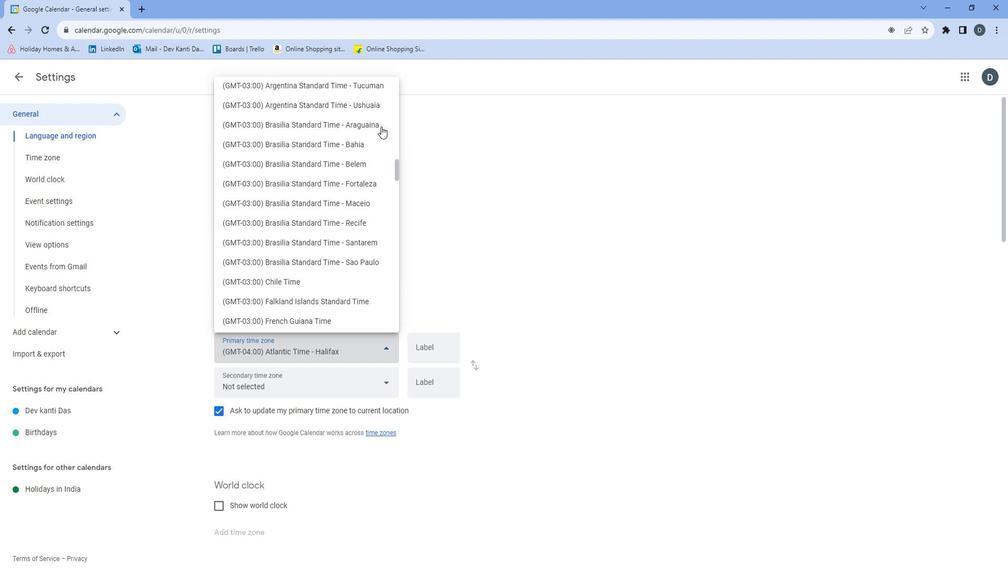 
Action: Mouse scrolled (388, 128) with delta (0, 0)
Screenshot: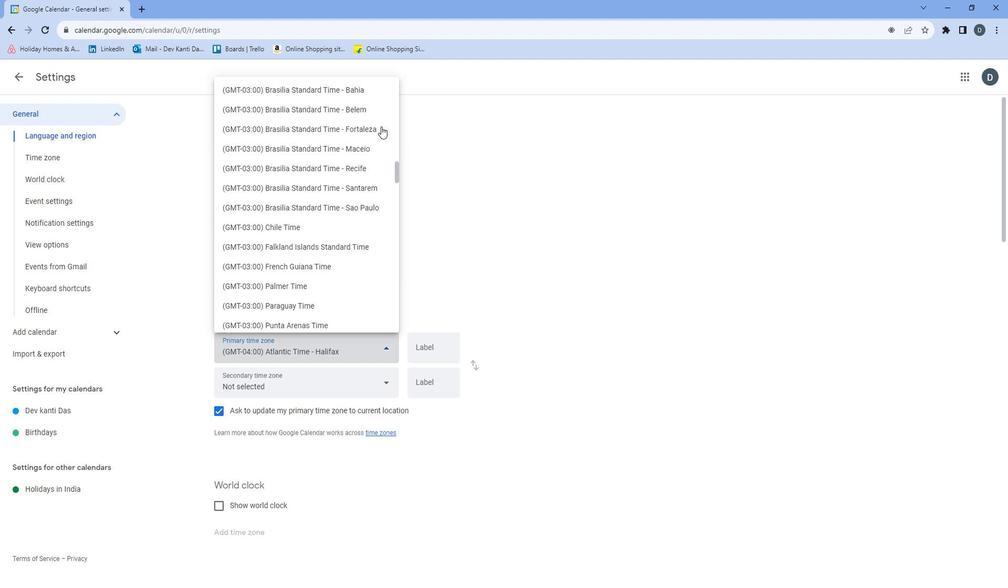 
Action: Mouse scrolled (388, 128) with delta (0, 0)
Screenshot: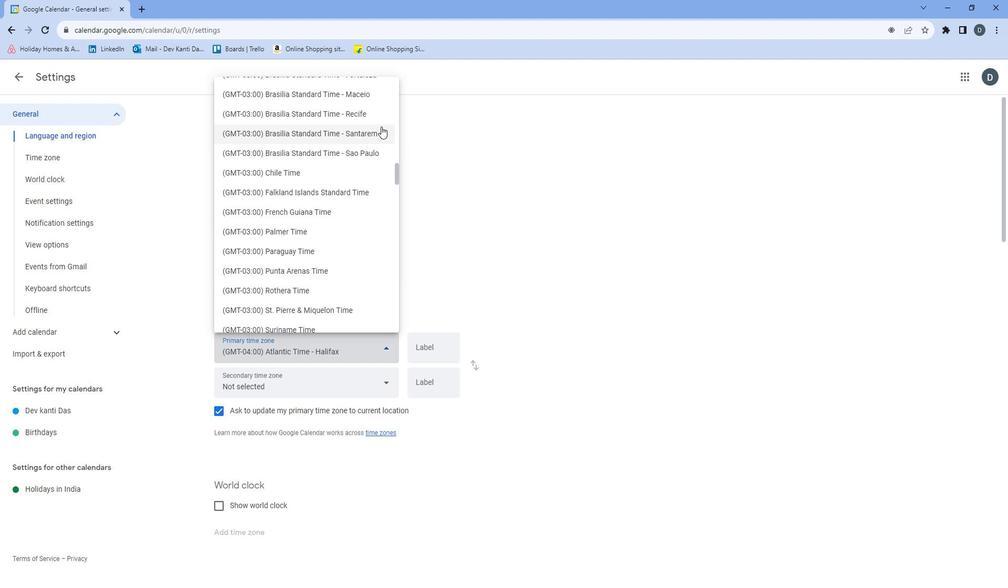 
Action: Mouse scrolled (388, 128) with delta (0, 0)
Screenshot: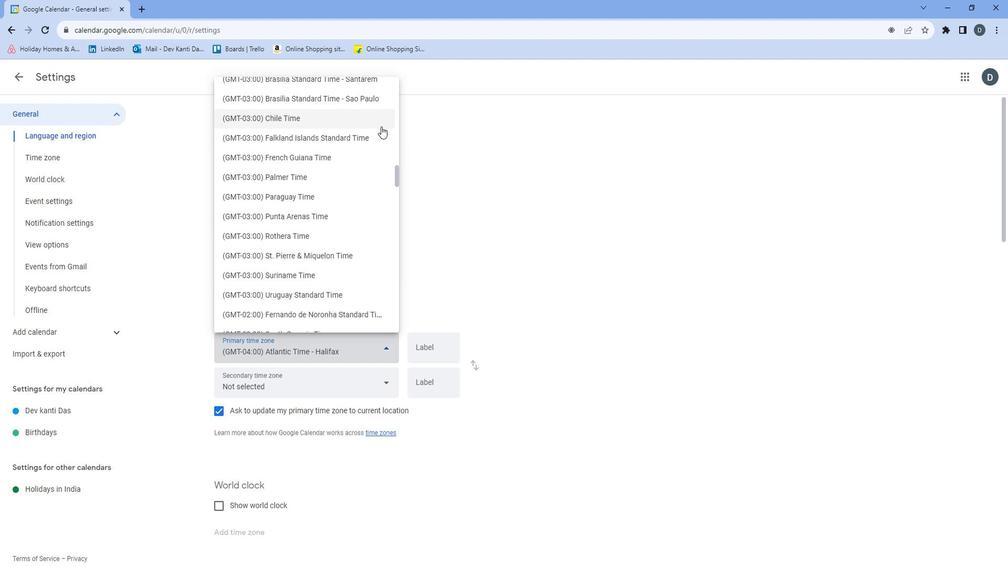 
Action: Mouse scrolled (388, 128) with delta (0, 0)
Screenshot: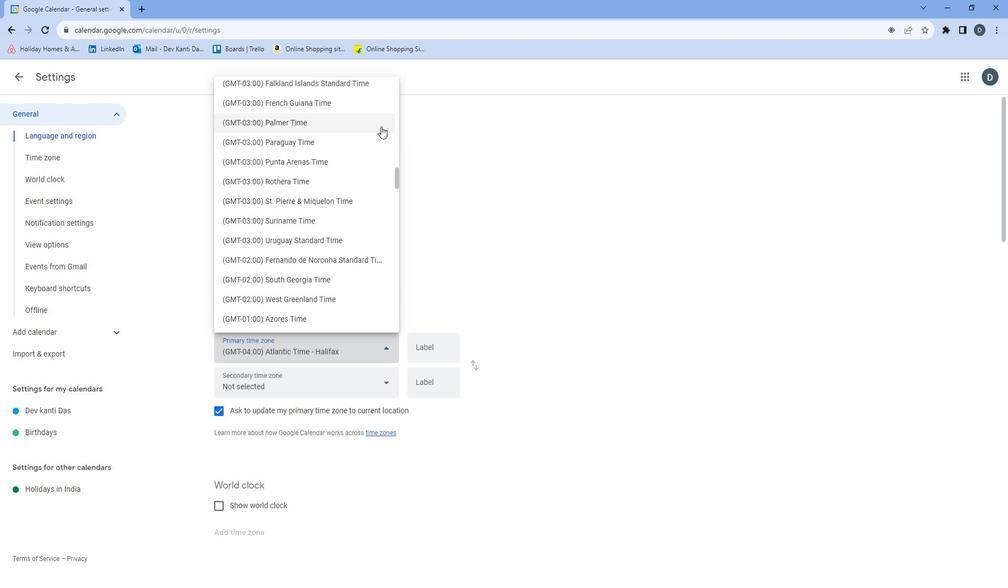 
Action: Mouse scrolled (388, 128) with delta (0, 0)
Screenshot: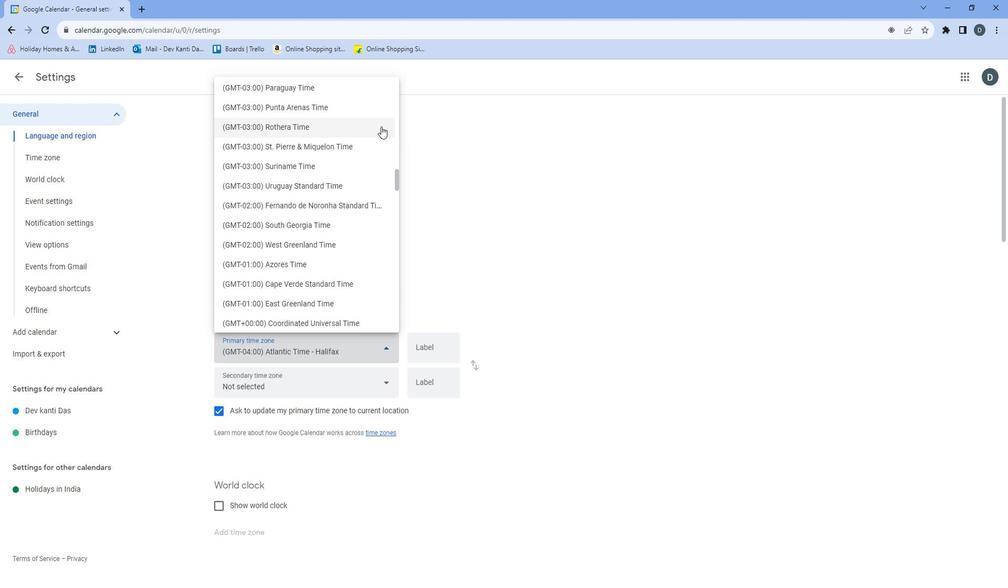 
Action: Mouse scrolled (388, 128) with delta (0, 0)
Screenshot: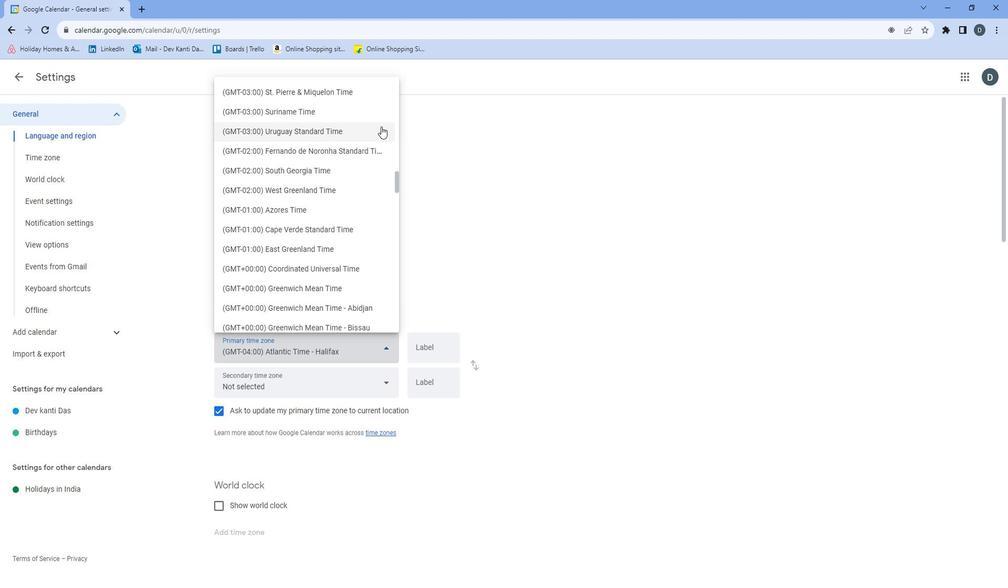 
Action: Mouse scrolled (388, 128) with delta (0, 0)
Screenshot: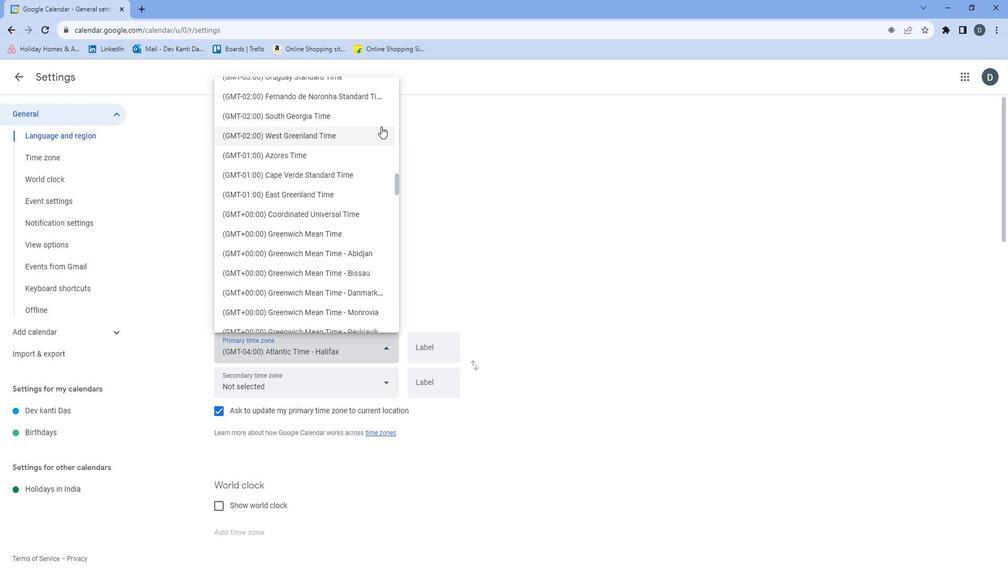 
Action: Mouse scrolled (388, 128) with delta (0, 0)
Screenshot: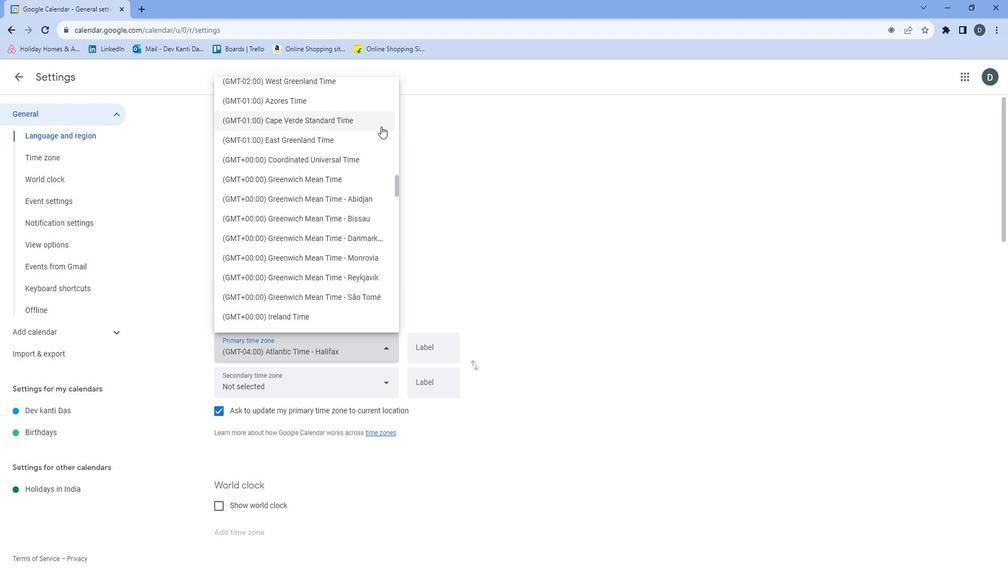 
Action: Mouse scrolled (388, 128) with delta (0, 0)
Screenshot: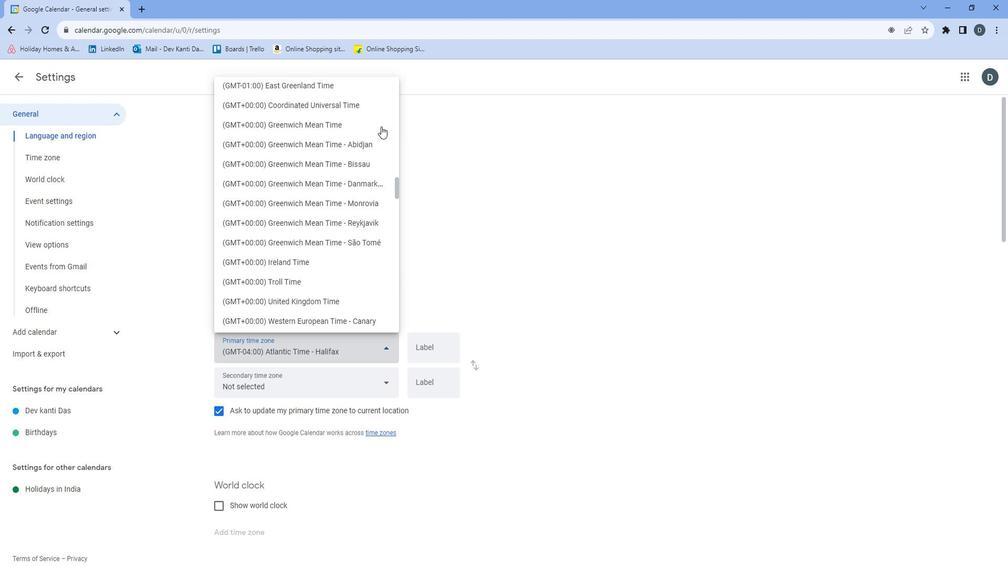 
Action: Mouse scrolled (388, 128) with delta (0, 0)
Screenshot: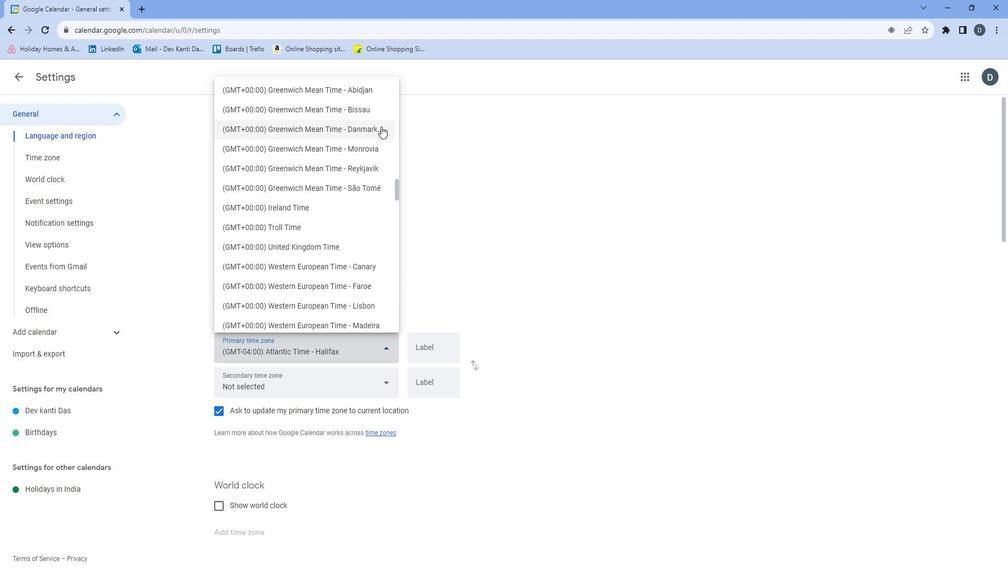 
Action: Mouse scrolled (388, 128) with delta (0, 0)
Screenshot: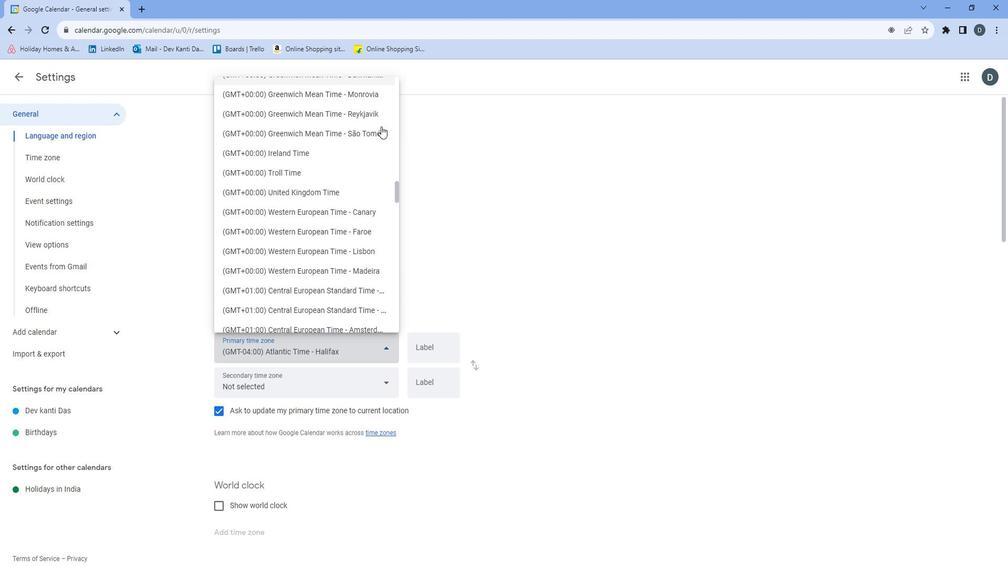 
Action: Mouse scrolled (388, 128) with delta (0, 0)
Screenshot: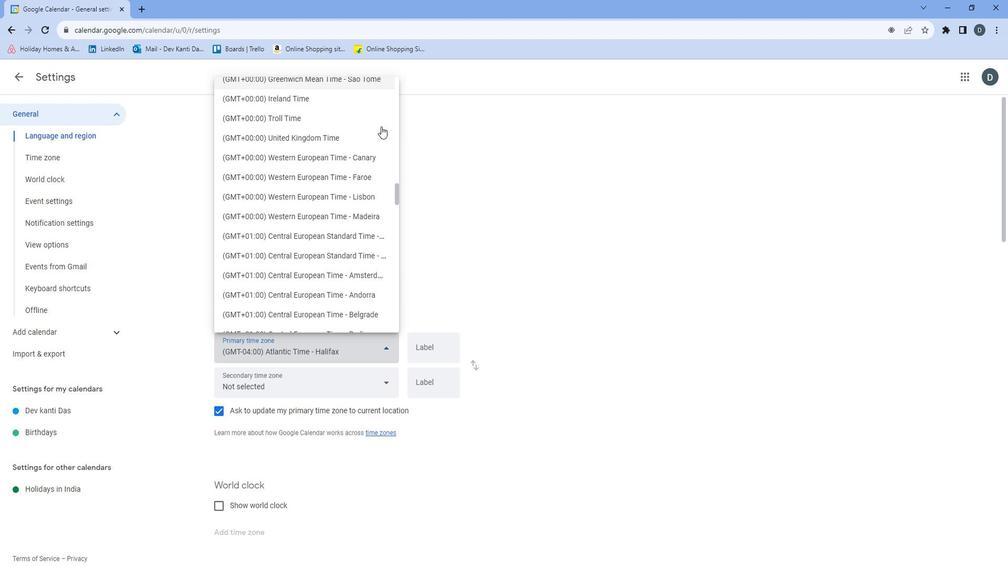 
Action: Mouse scrolled (388, 129) with delta (0, 0)
Screenshot: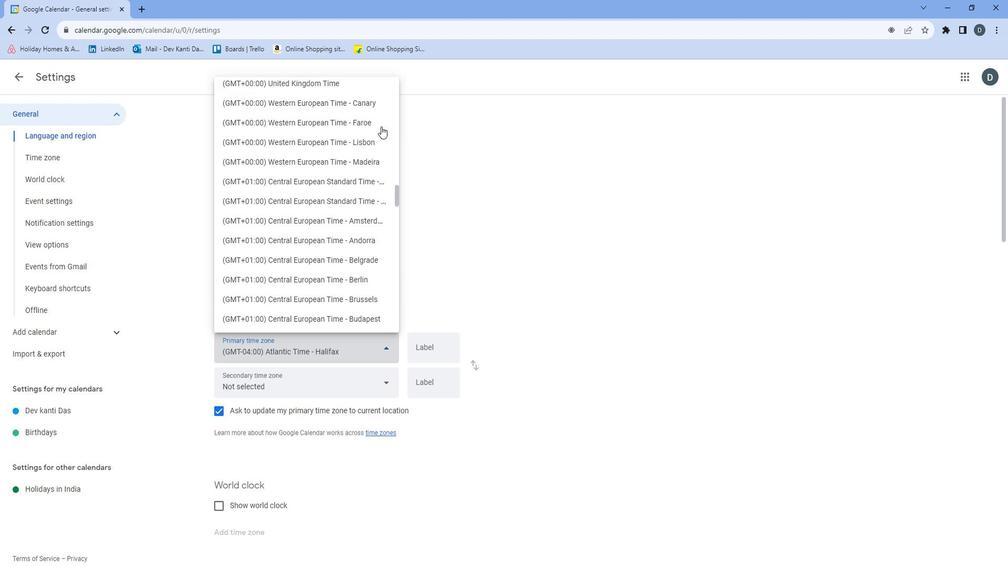
Action: Mouse moved to (364, 139)
Screenshot: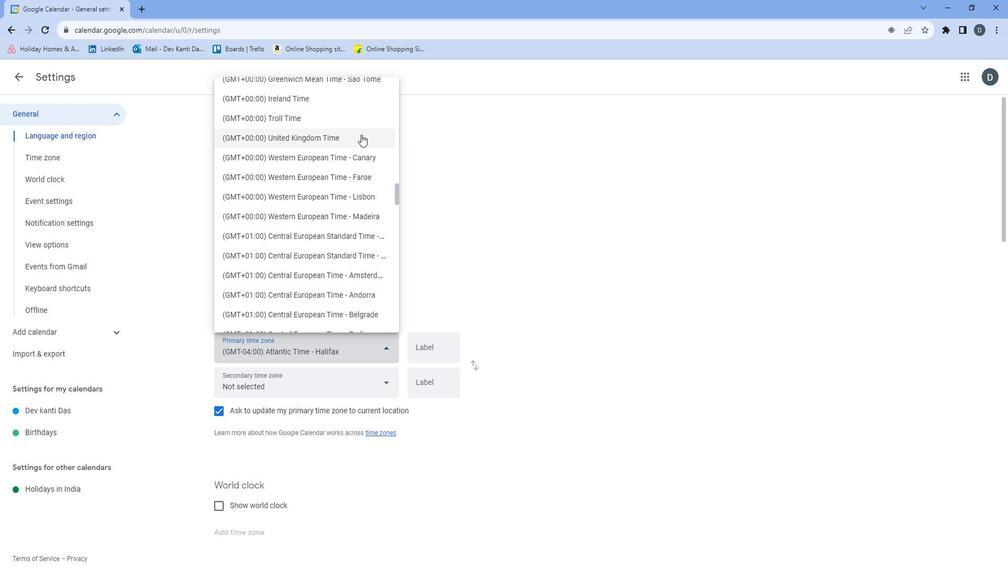 
Action: Mouse pressed left at (364, 139)
Screenshot: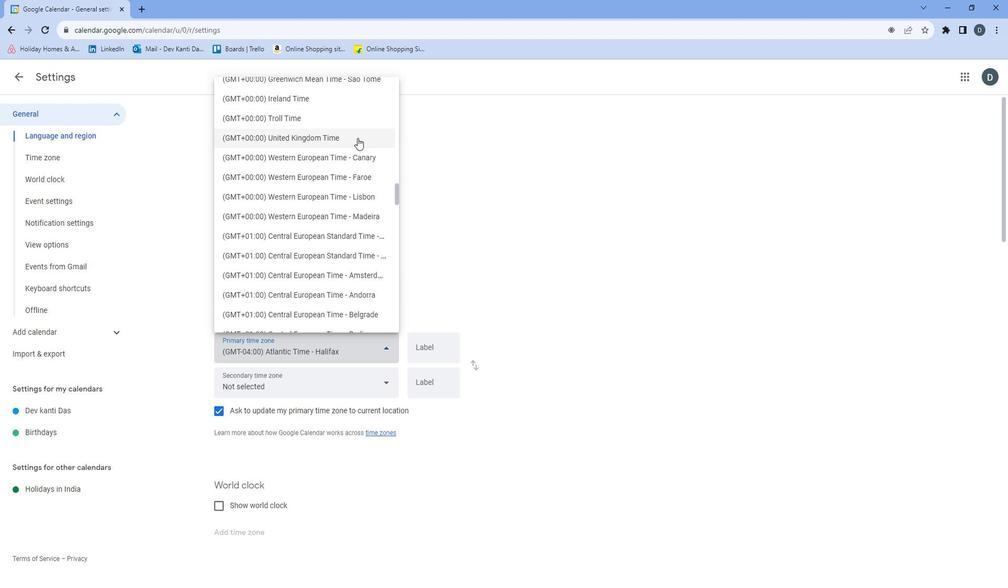 
Action: Mouse moved to (411, 165)
Screenshot: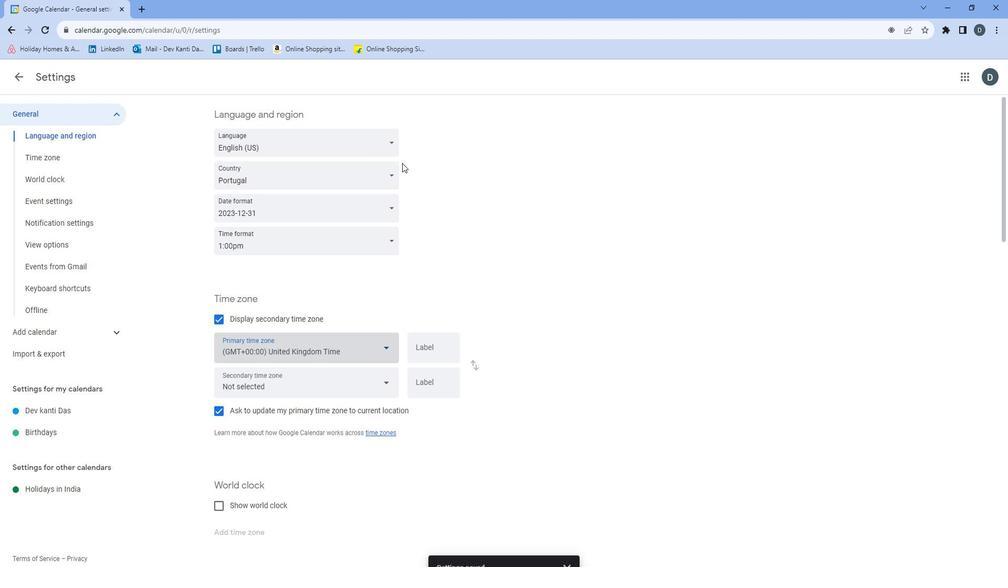 
